 Task: open an excel sheet and write heading  Budget GuruAdd Categories in a column and its values below  'Housing, Transportation, Groceries, Utilities, Entertainment, Dining Out, Health, Miscellaneous, Savings & Total. 'Add Budgeted amount in next column and its values below  $1,500, $300, $400, $200, $150, $250, $100, $200, $500 & $4,600. Add Actual amountin next column and its values below   $1,400, $280, $420, $180, $170, $230, $120, $180, $520 & $4,500. Add Difference in next column and its values below  -$100, -$20, +$20, -$20, +$20, -$20, +$20, -$20, +$20 & -$100Save page DashboardReceiptArchive
Action: Key pressed <Key.shift>Budget<Key.space><Key.shift>Guru<Key.down><Key.down><Key.shift>Categories<Key.down><Key.shift>Housing<Key.down><Key.shift><Key.shift>Transportation<Key.down><Key.shift>Dining<Key.space><Key.shift>Out<Key.down><Key.shift>Health<Key.enter><Key.shift>Miscellaneous<Key.enter><Key.shift>Savings<Key.down><Key.shift>Total<Key.down><Key.right><Key.right><Key.up><Key.up><Key.up><Key.up><Key.up><Key.up><Key.up><Key.up><Key.shift>Budgeted<Key.space><Key.shift>Amount<Key.down>1500<Key.down>300<Key.down>400<Key.down>200<Key.down>150<Key.down>250<Key.down>100
Screenshot: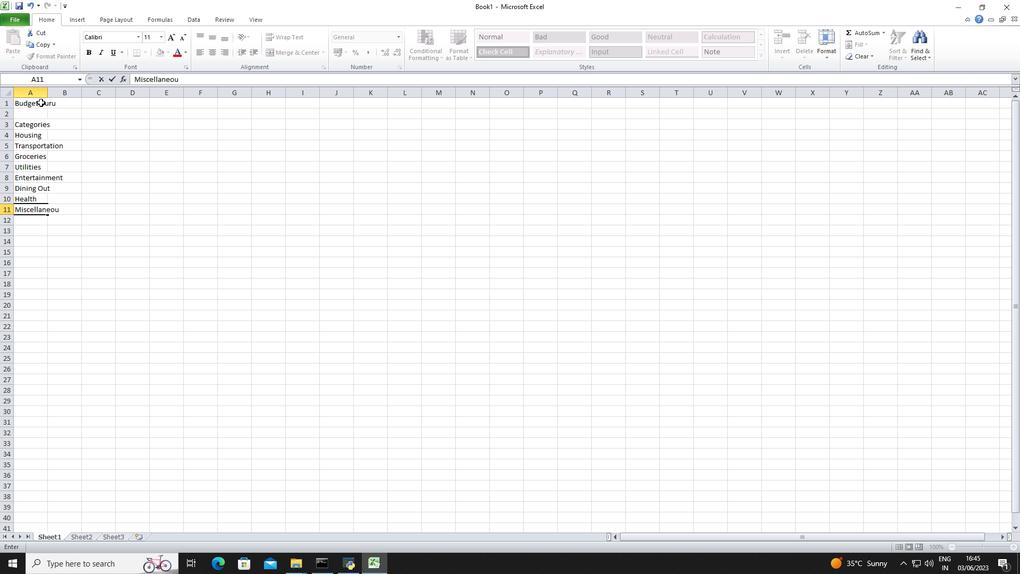 
Action: Mouse moved to (40, 102)
Screenshot: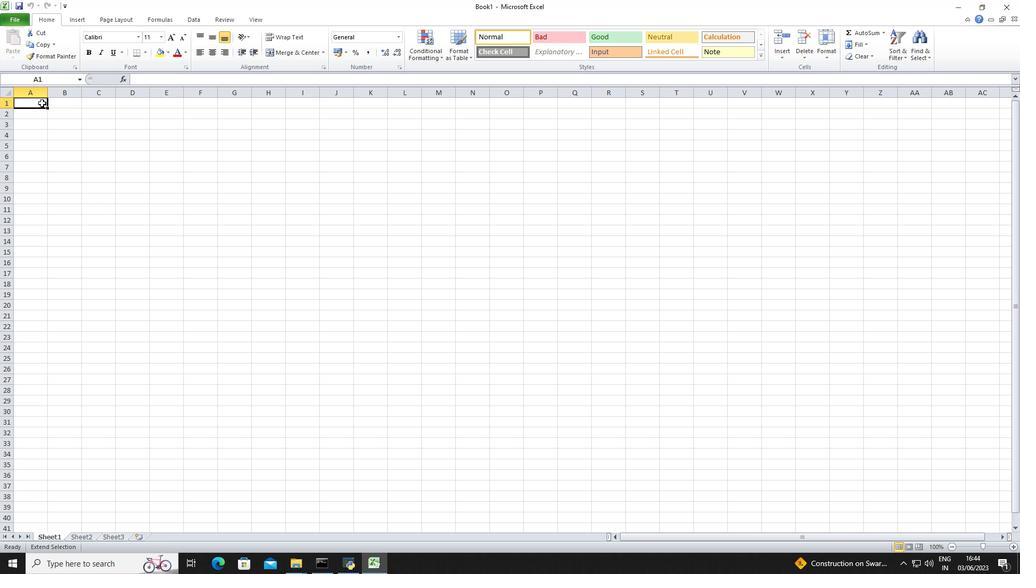 
Action: Mouse pressed left at (40, 102)
Screenshot: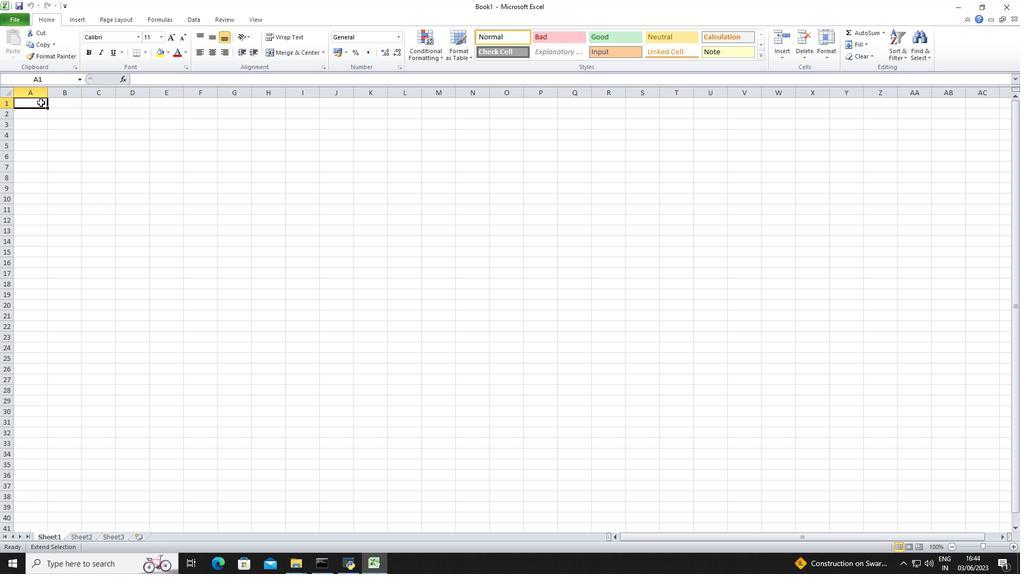 
Action: Key pressed <Key.shift>Budget<Key.space><Key.shift>Guru<Key.down><Key.down><Key.shift>Categories<Key.down><Key.shift>Housing<Key.down><Key.shift><Key.shift>Transportation<Key.down><Key.shift><Key.shift><Key.shift><Key.shift>Groceries<Key.down><Key.shift>Utilities<Key.down><Key.shift><Key.shift><Key.shift><Key.shift><Key.shift><Key.shift><Key.shift><Key.shift><Key.shift><Key.shift><Key.shift><Key.shift><Key.shift><Key.shift><Key.shift><Key.shift><Key.shift><Key.shift><Key.shift><Key.shift><Key.shift><Key.shift><Key.shift><Key.shift><Key.shift><Key.shift><Key.shift><Key.shift><Key.shift><Key.shift><Key.shift><Key.shift><Key.shift><Key.shift><Key.shift><Key.shift><Key.shift><Key.shift><Key.shift><Key.shift><Key.shift><Key.shift><Key.shift><Key.shift><Key.shift><Key.shift><Key.shift><Key.shift><Key.shift><Key.shift><Key.shift><Key.shift><Key.shift><Key.shift><Key.shift><Key.shift><Key.shift><Key.shift><Key.shift><Key.shift><Key.shift><Key.shift><Key.shift><Key.shift><Key.shift><Key.shift><Key.shift><Key.shift><Key.shift><Key.shift><Key.shift><Key.shift><Key.shift><Key.shift><Key.shift><Key.shift><Key.shift><Key.shift><Key.shift><Key.shift><Key.shift><Key.shift><Key.shift><Key.shift><Key.shift><Key.shift><Key.shift><Key.shift><Key.shift><Key.shift><Key.shift><Key.shift><Key.shift><Key.shift>Entertainment<Key.down><Key.shift>Dining<Key.space><Key.shift>Out<Key.down><Key.shift>Health<Key.down><Key.shift>Miscellaneous<Key.down><Key.shift>Savings<Key.down><Key.shift>Total<Key.down><Key.right><Key.right><Key.up><Key.up><Key.up><Key.up><Key.up><Key.up><Key.up><Key.up><Key.up><Key.up><Key.up><Key.shift>Budgeted<Key.space><Key.shift>Amount<Key.down>1500<Key.down>300<Key.down>400<Key.down>200<Key.down>150<Key.down>250<Key.down>100<Key.down>200<Key.down>500<Key.down>4600<Key.down><Key.right><Key.right><Key.right><Key.up><Key.up><Key.up><Key.up><Key.up><Key.up><Key.up><Key.up><Key.up><Key.up><Key.up><Key.shift>Amount<Key.down>1400<Key.down>280<Key.down>420<Key.down>180<Key.down>170<Key.down>230<Key.down>120<Key.down>180<Key.down>520<Key.down>4500<Key.down>
Screenshot: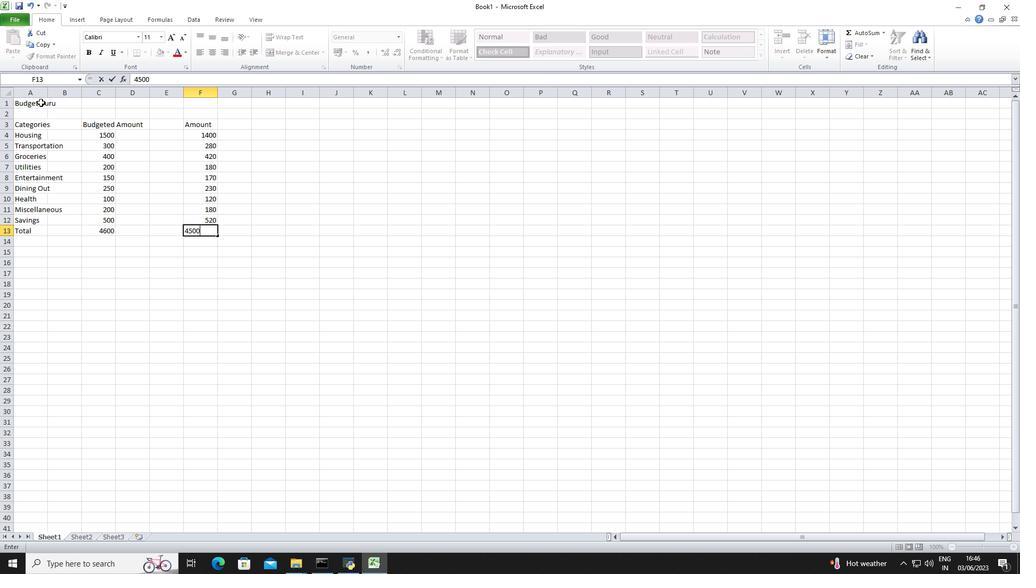 
Action: Mouse moved to (97, 167)
Screenshot: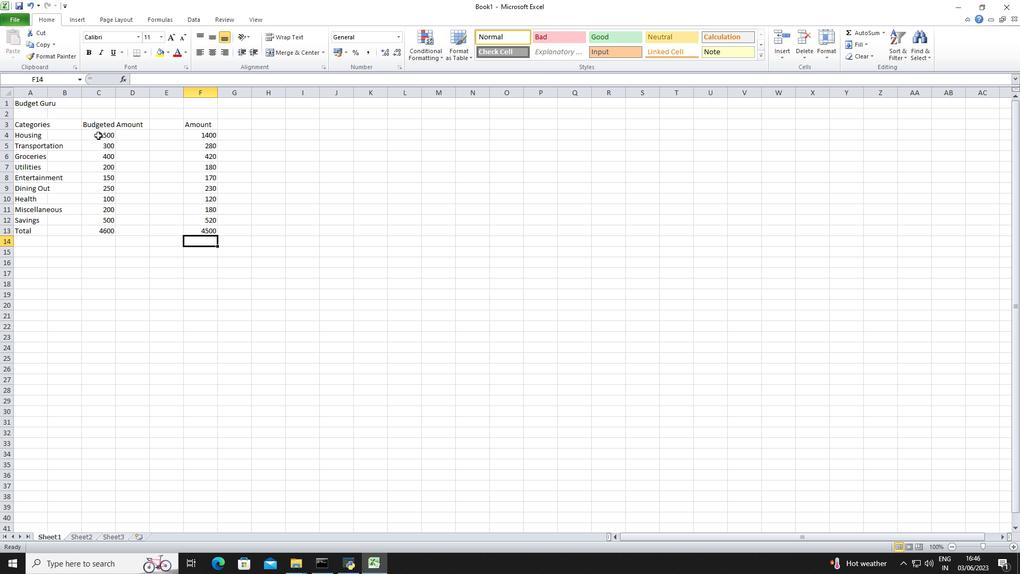 
Action: Mouse pressed left at (98, 135)
Screenshot: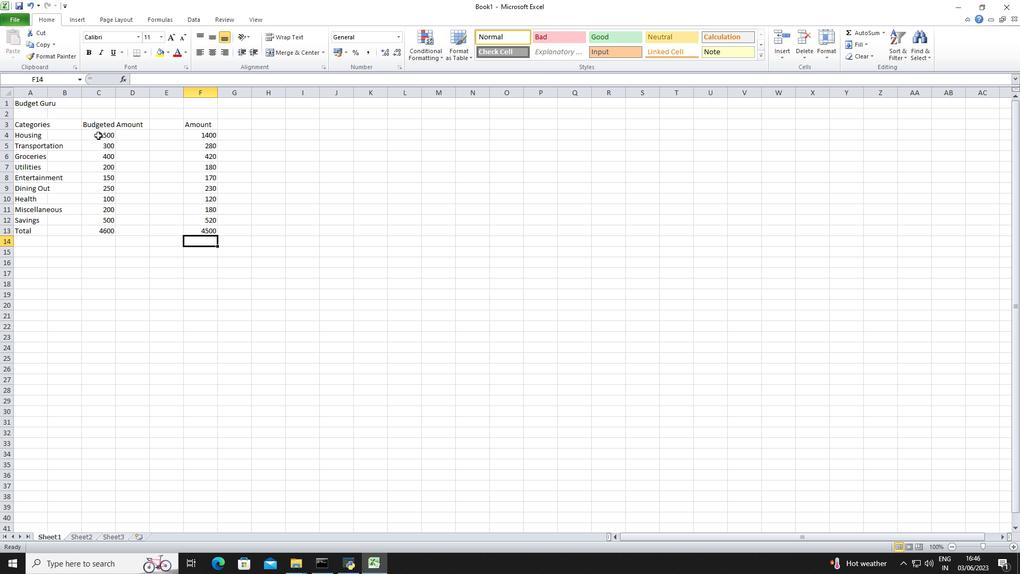 
Action: Mouse moved to (399, 33)
Screenshot: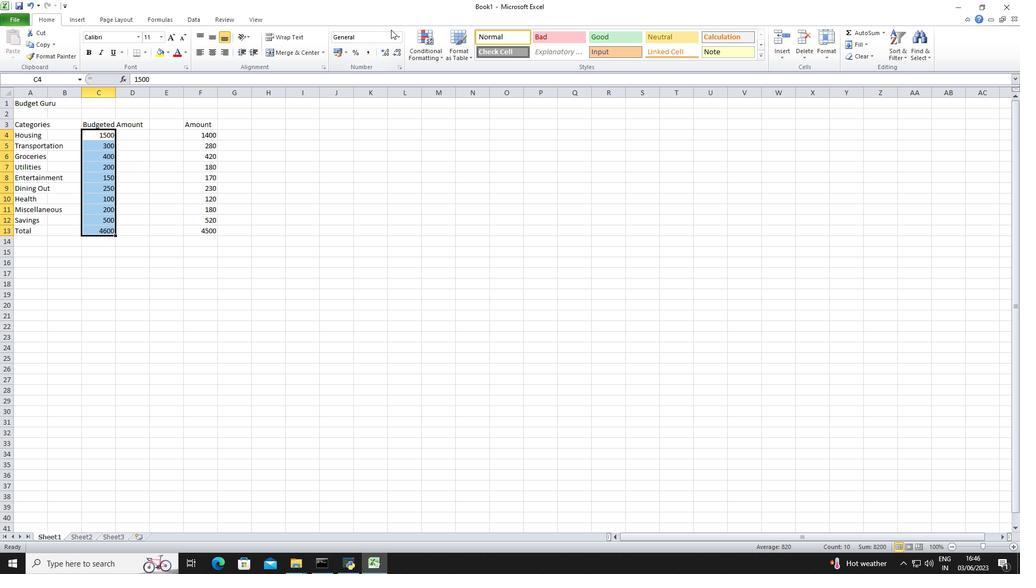 
Action: Mouse pressed left at (399, 33)
Screenshot: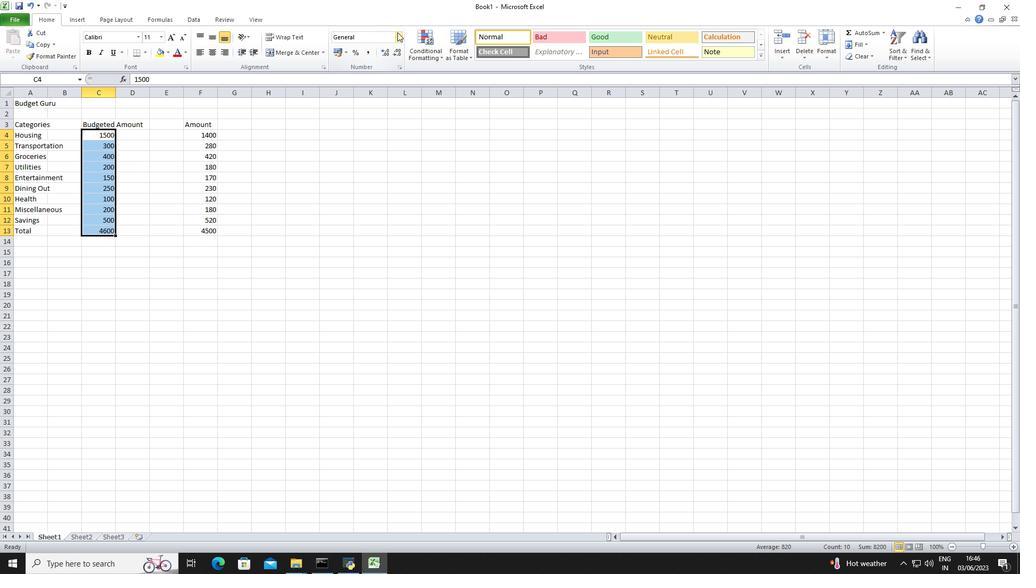 
Action: Mouse moved to (391, 312)
Screenshot: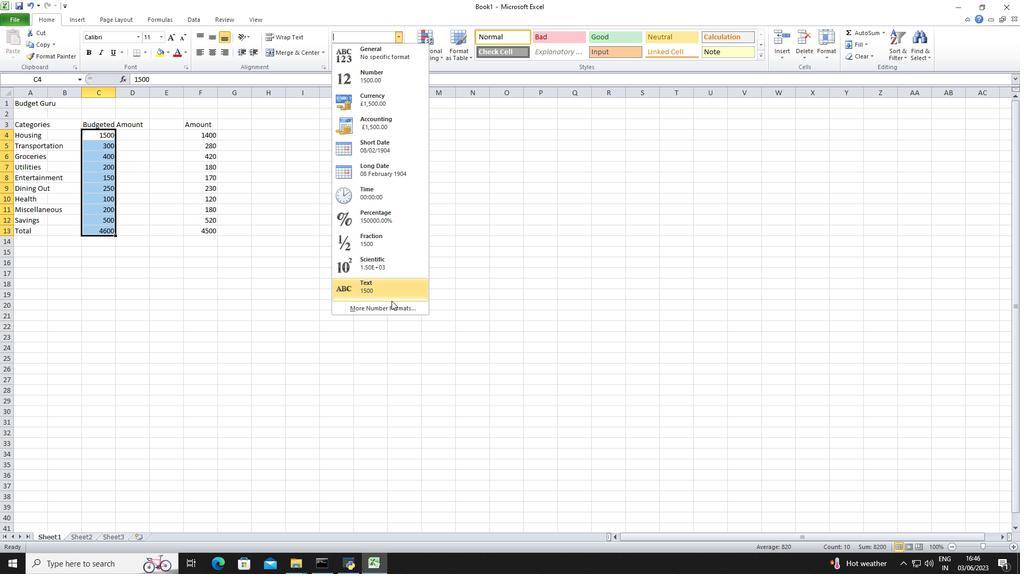 
Action: Mouse pressed left at (391, 312)
Screenshot: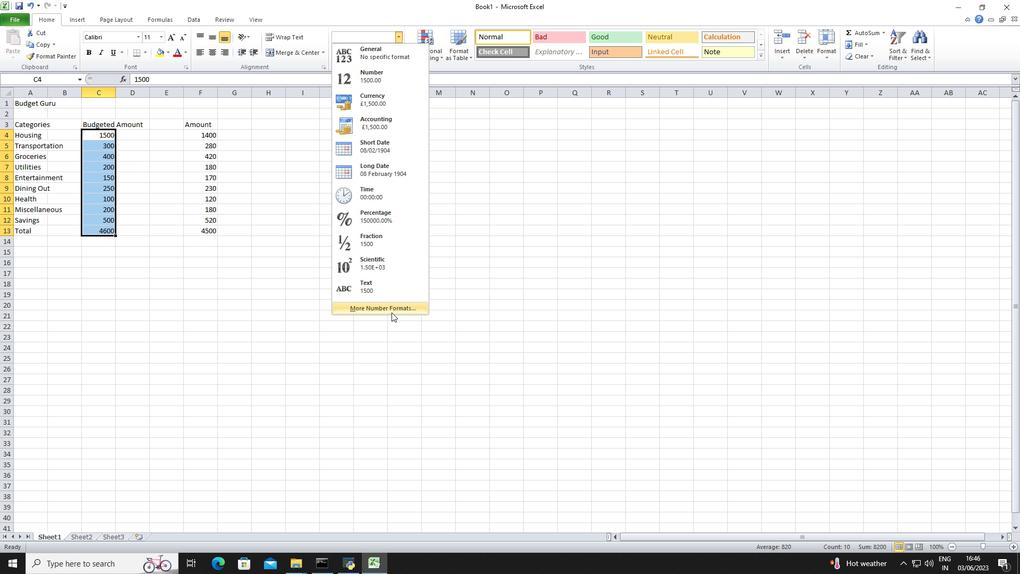 
Action: Mouse moved to (161, 199)
Screenshot: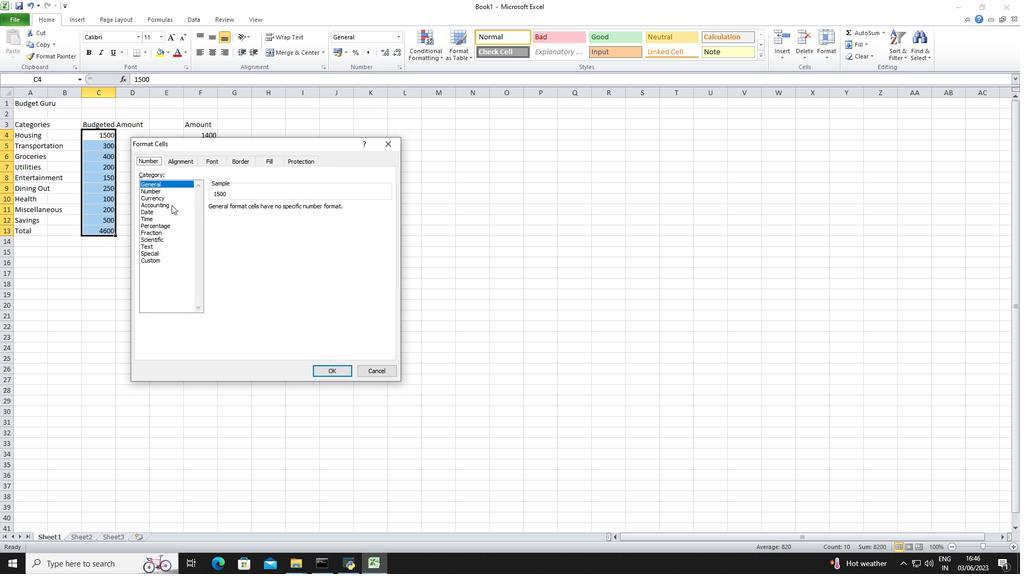 
Action: Mouse pressed left at (161, 199)
Screenshot: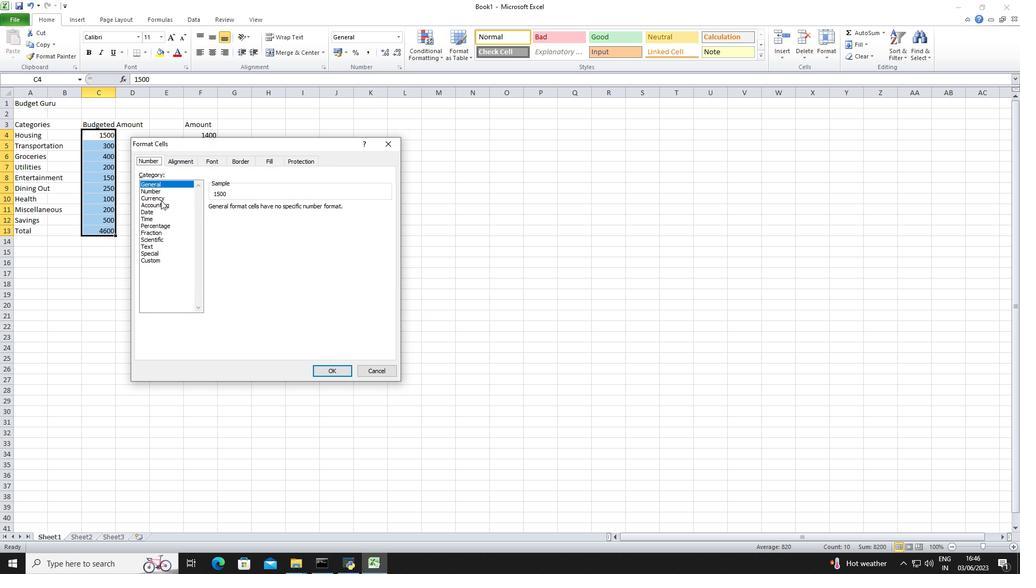 
Action: Mouse moved to (279, 207)
Screenshot: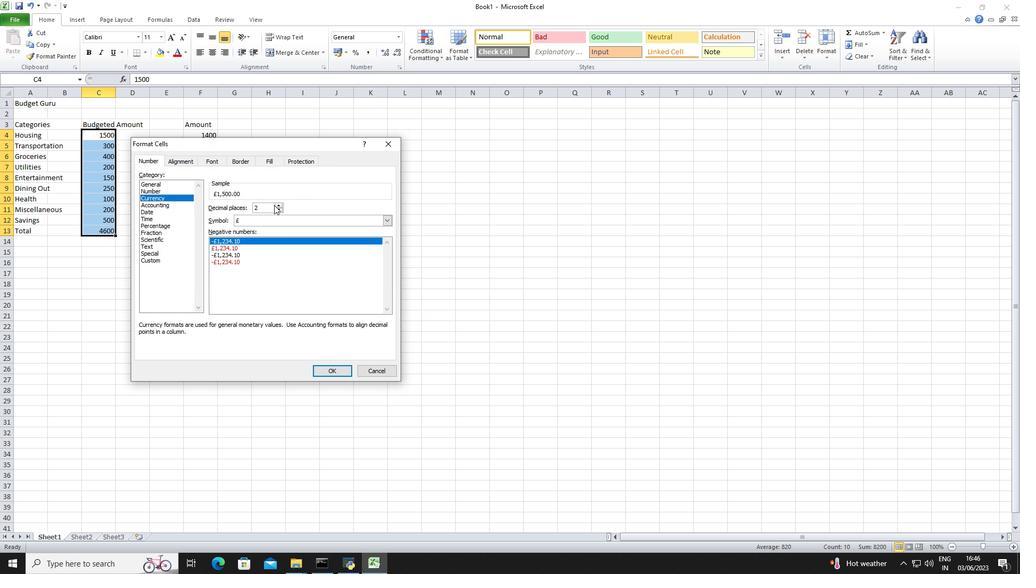 
Action: Mouse pressed left at (279, 207)
Screenshot: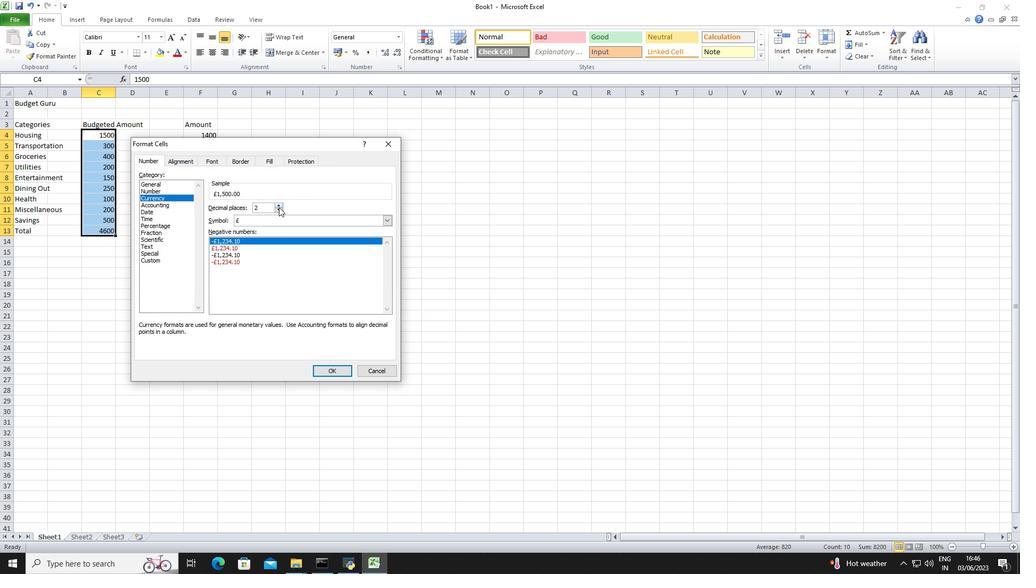 
Action: Mouse moved to (279, 208)
Screenshot: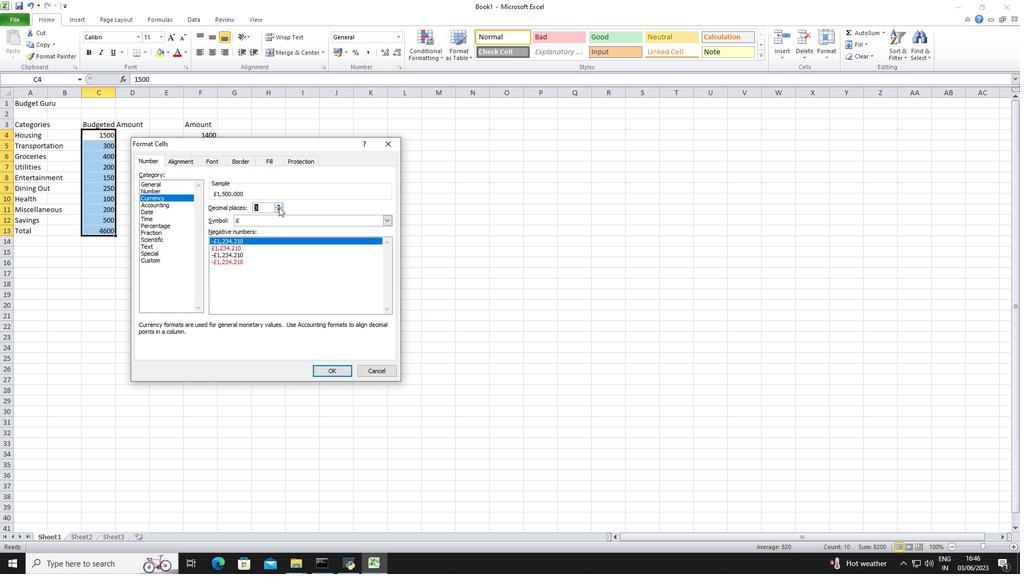 
Action: Mouse pressed left at (279, 208)
Screenshot: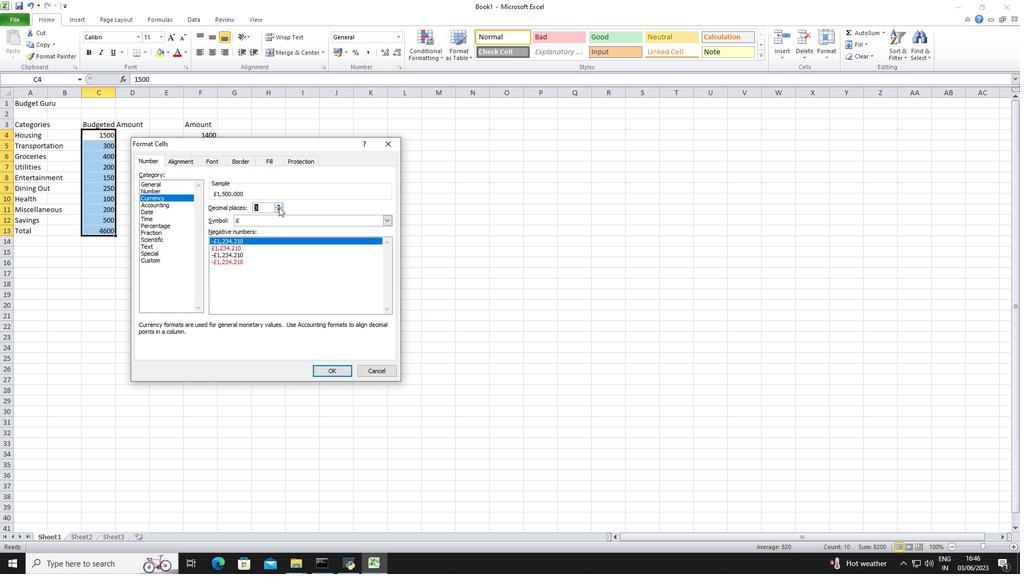 
Action: Mouse pressed left at (279, 208)
Screenshot: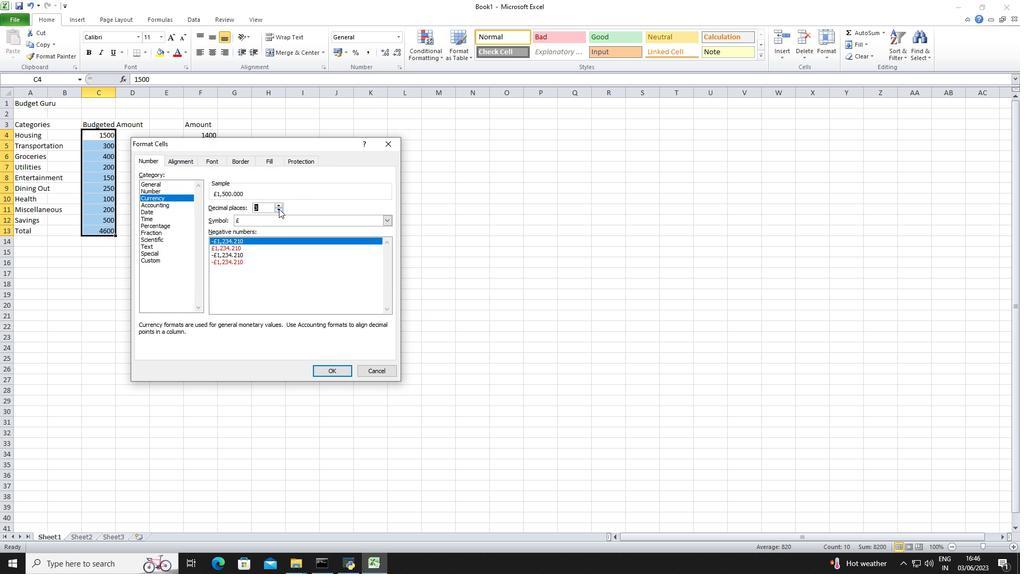 
Action: Mouse pressed left at (279, 208)
Screenshot: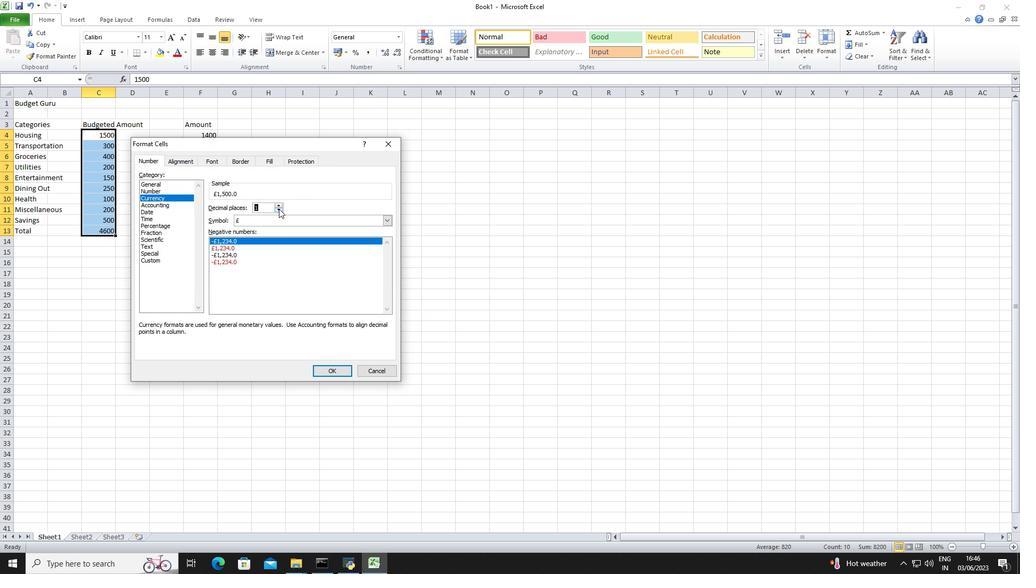 
Action: Mouse moved to (279, 220)
Screenshot: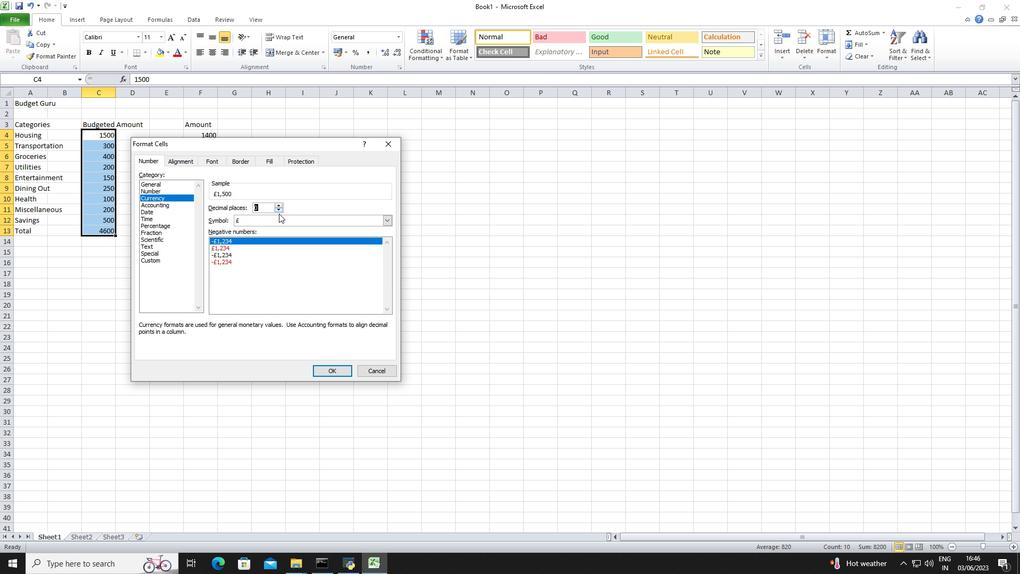 
Action: Mouse pressed left at (279, 220)
Screenshot: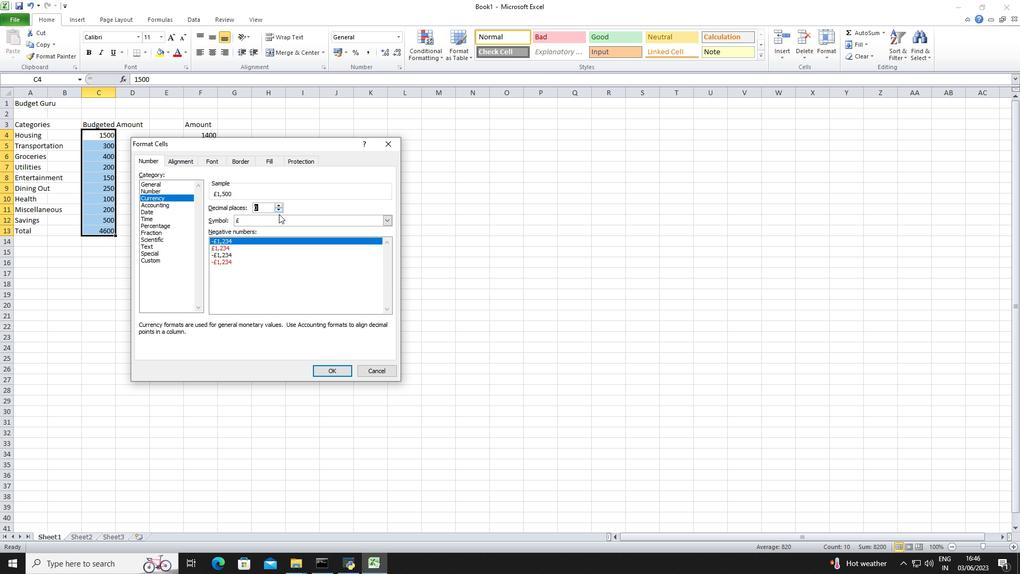 
Action: Mouse moved to (282, 264)
Screenshot: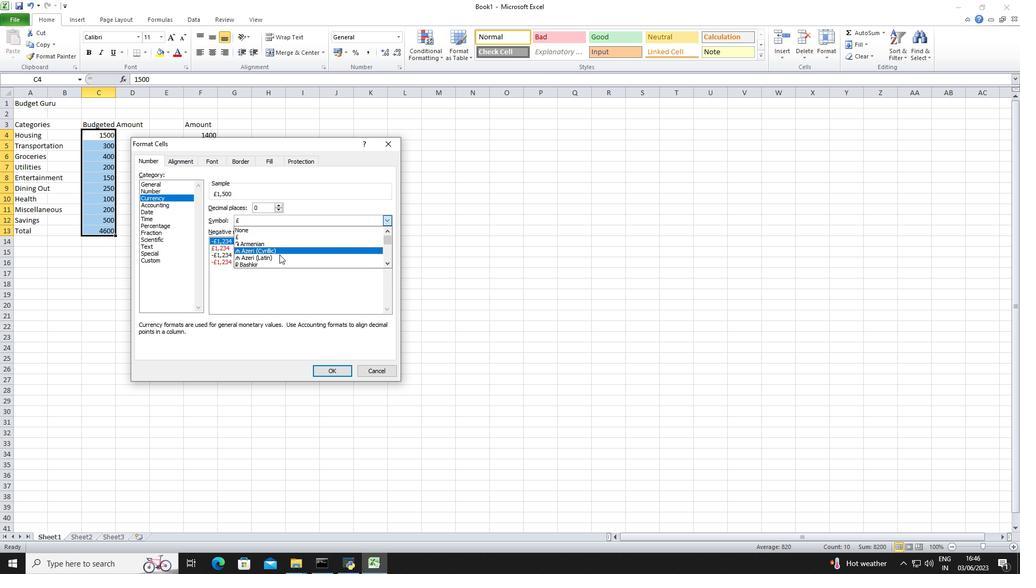 
Action: Mouse scrolled (282, 263) with delta (0, 0)
Screenshot: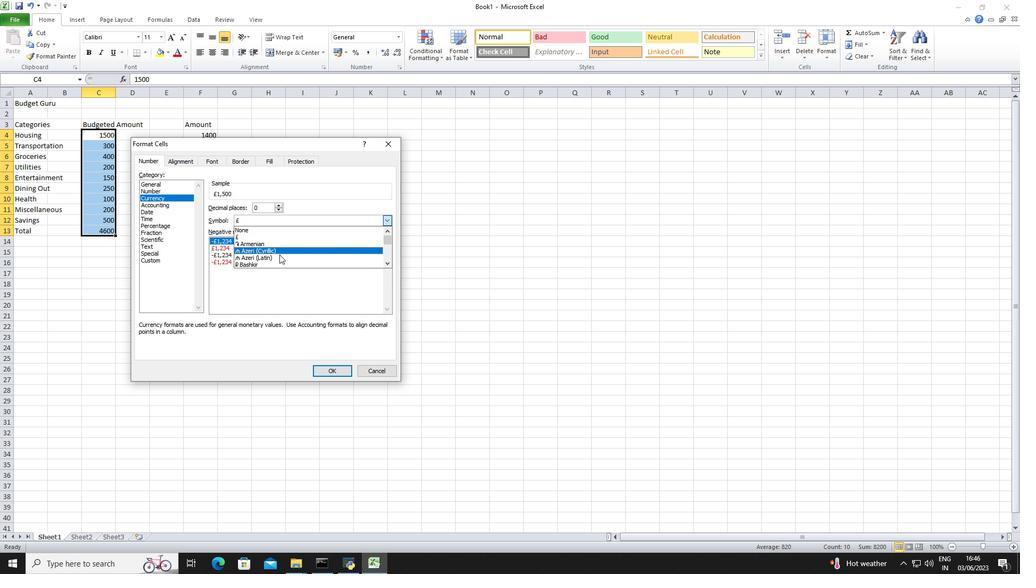
Action: Mouse scrolled (282, 263) with delta (0, 0)
Screenshot: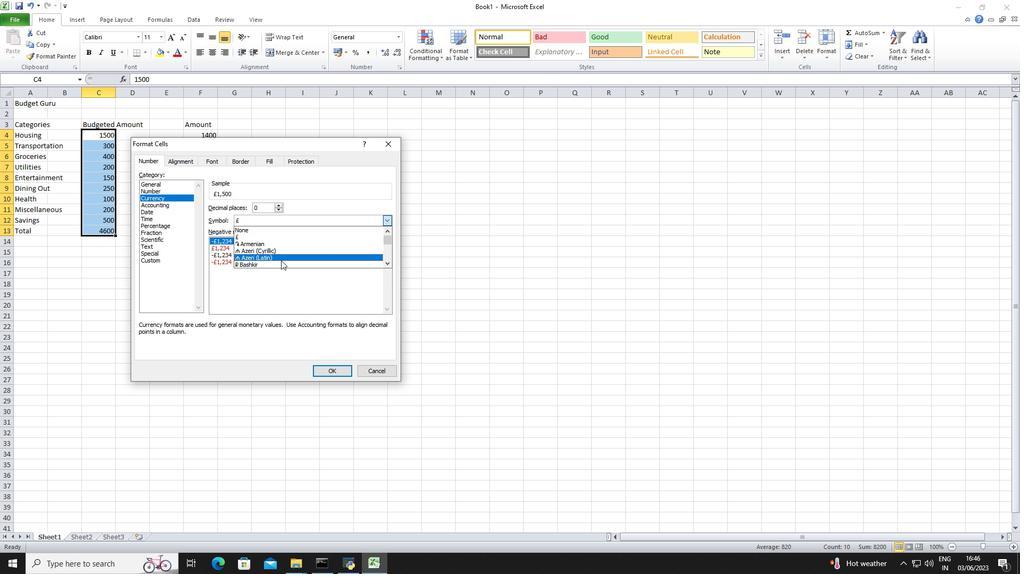 
Action: Mouse scrolled (282, 263) with delta (0, 0)
Screenshot: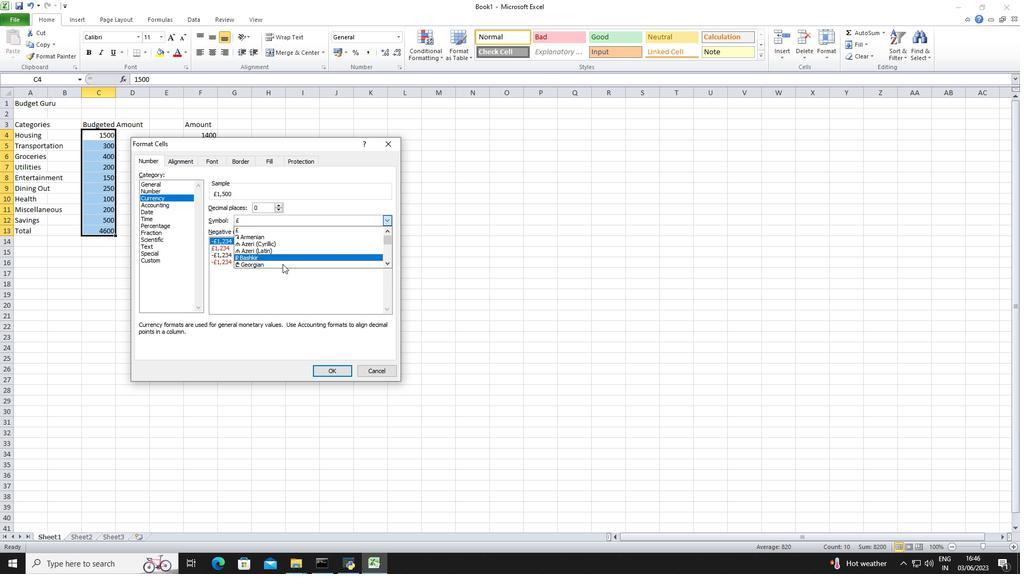 
Action: Mouse scrolled (282, 263) with delta (0, 0)
Screenshot: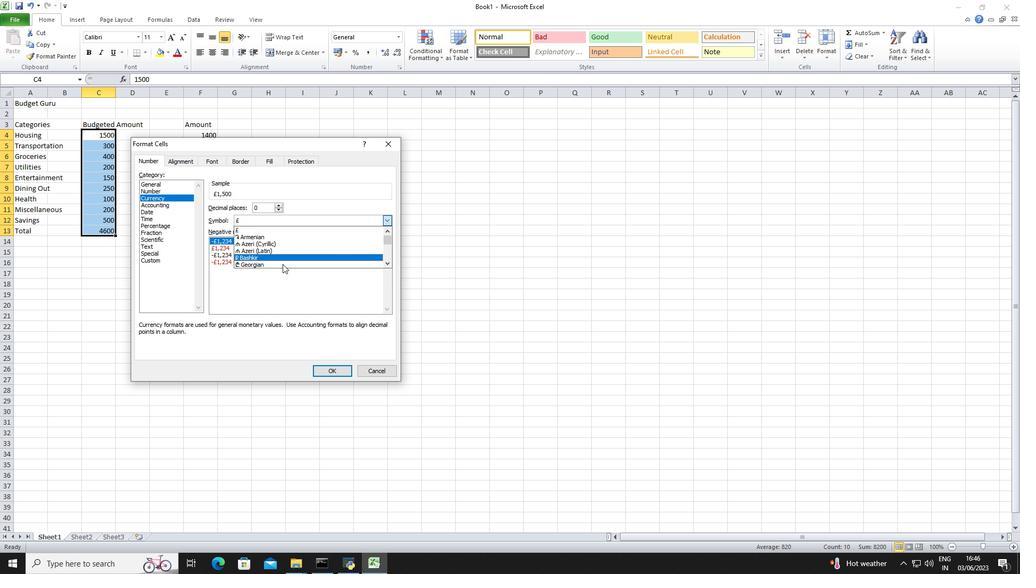 
Action: Mouse scrolled (282, 263) with delta (0, 0)
Screenshot: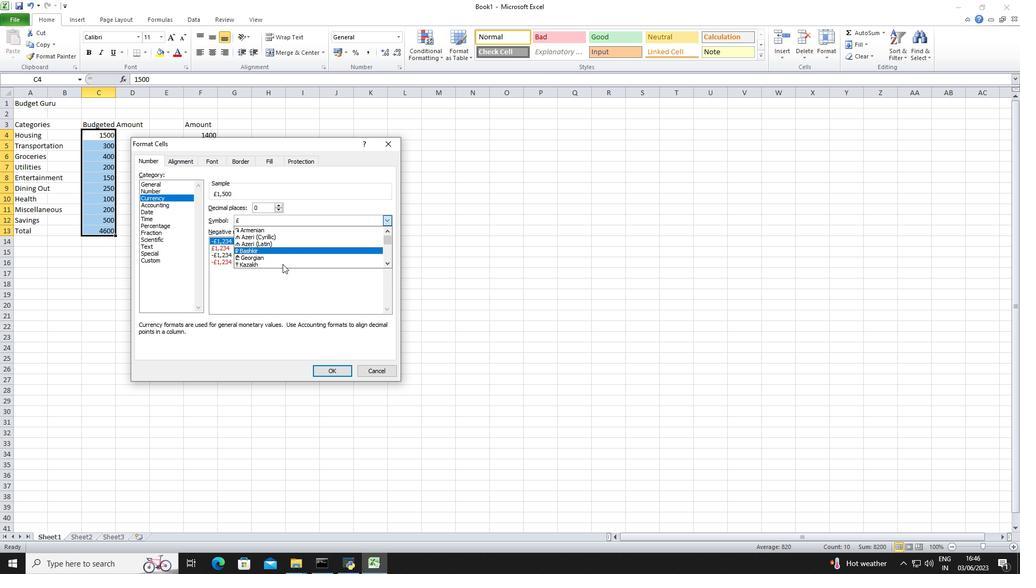 
Action: Mouse scrolled (282, 263) with delta (0, 0)
Screenshot: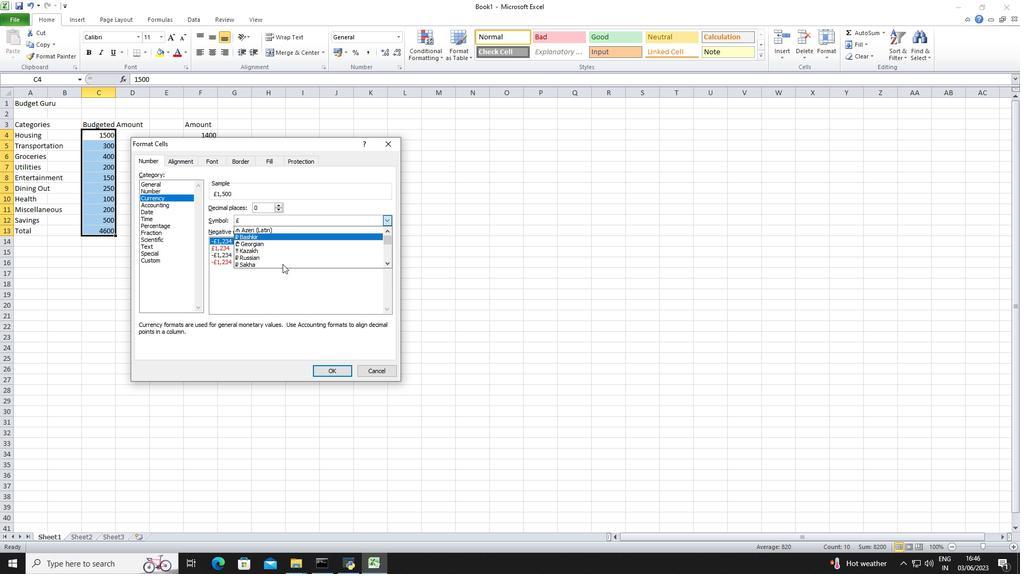 
Action: Mouse scrolled (282, 263) with delta (0, 0)
Screenshot: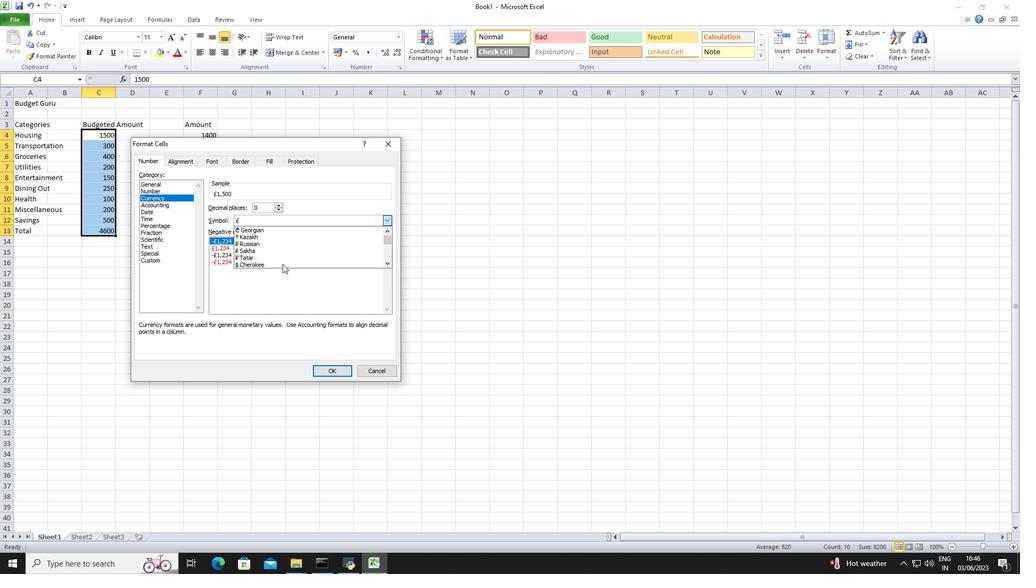 
Action: Mouse scrolled (282, 263) with delta (0, 0)
Screenshot: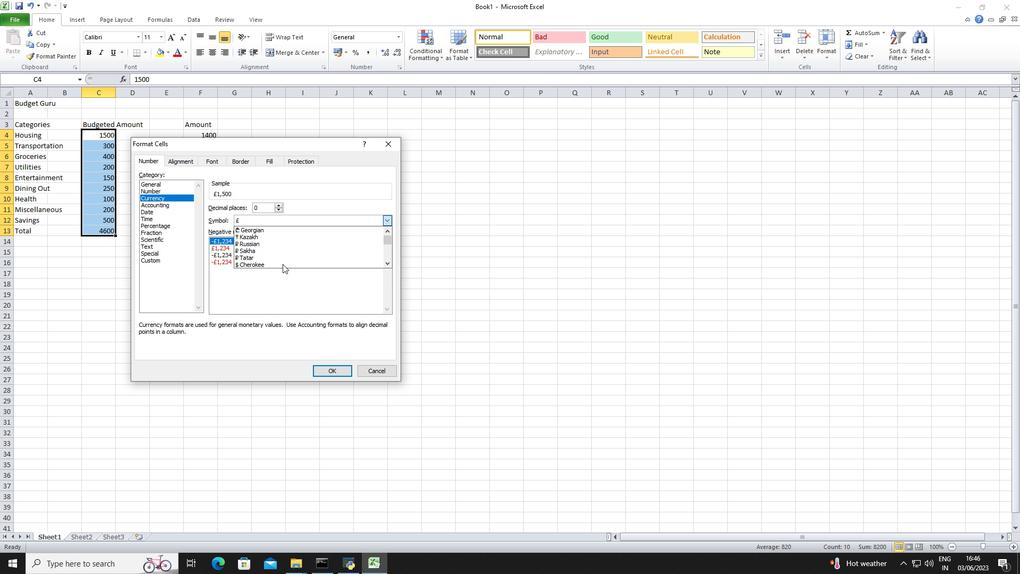 
Action: Mouse moved to (282, 264)
Screenshot: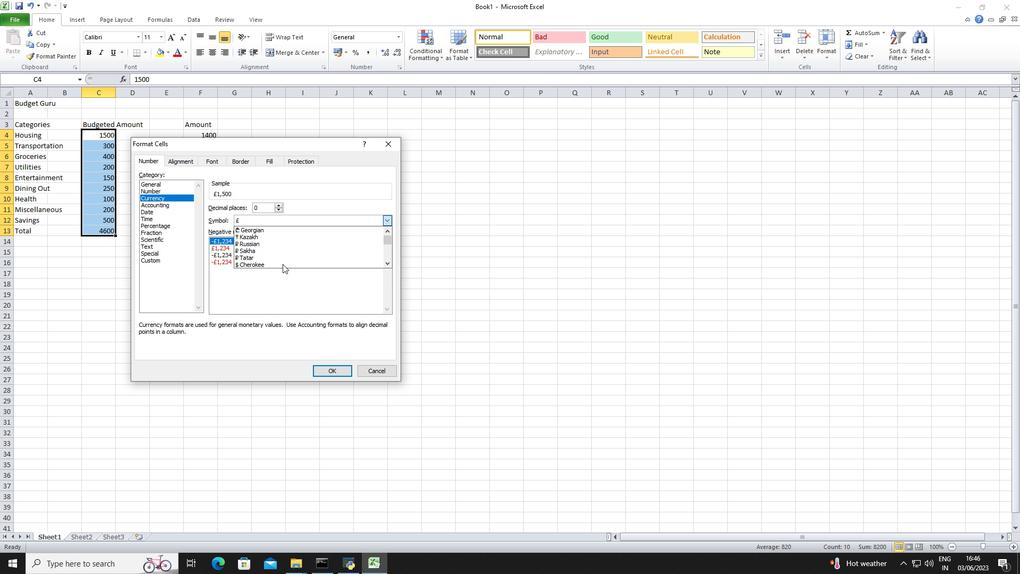 
Action: Mouse scrolled (282, 263) with delta (0, 0)
Screenshot: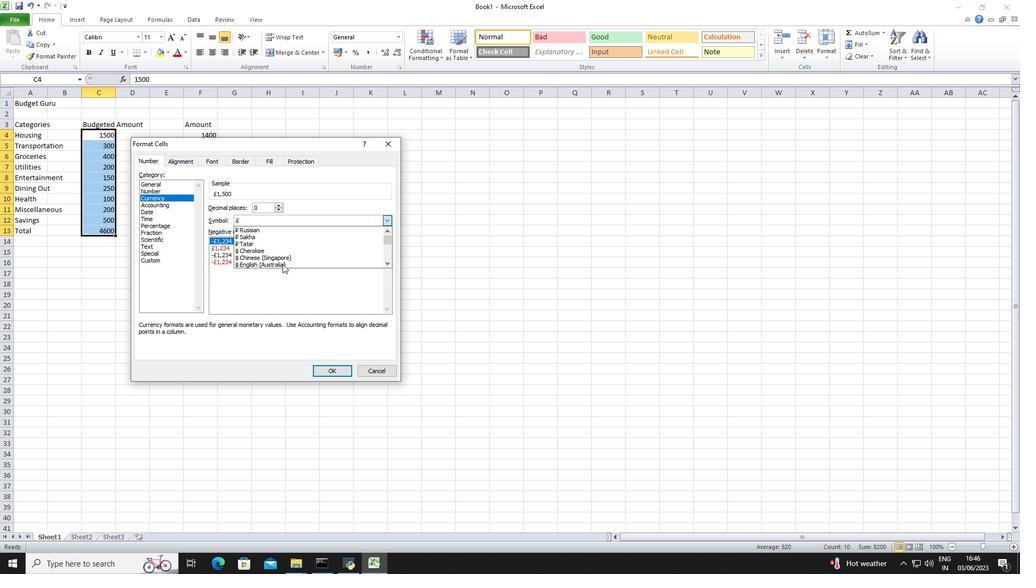 
Action: Mouse moved to (283, 255)
Screenshot: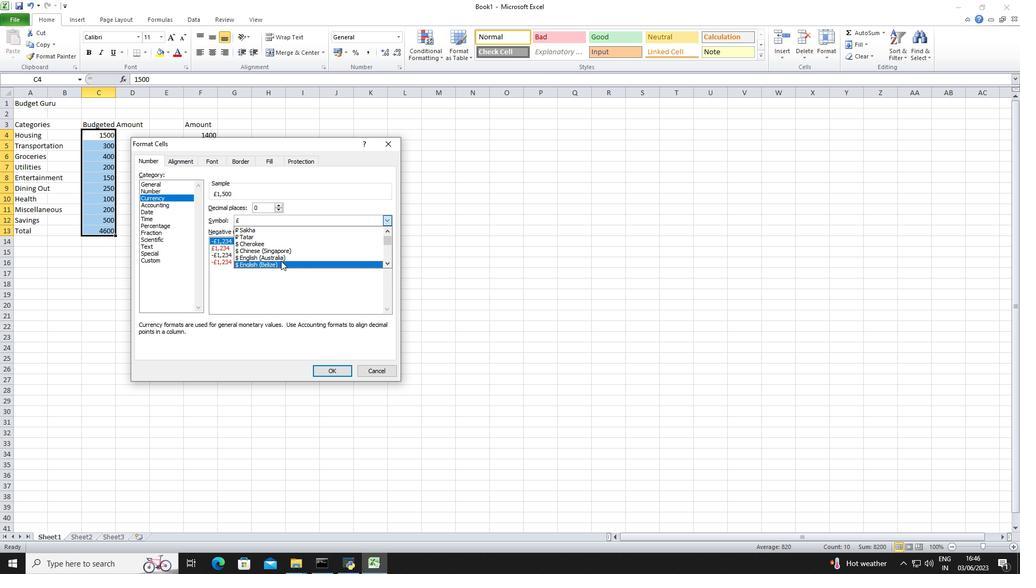 
Action: Mouse pressed left at (283, 255)
Screenshot: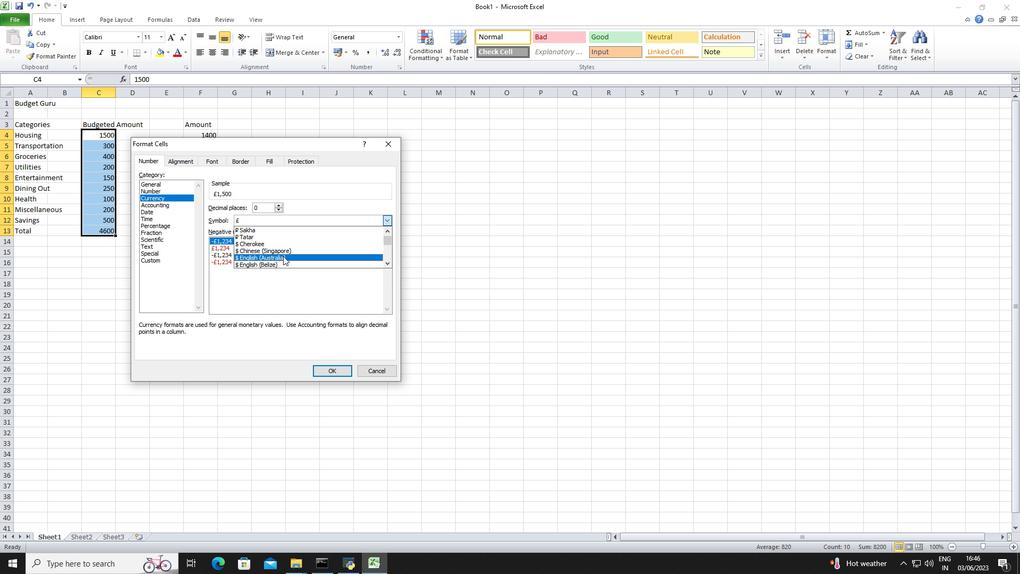 
Action: Mouse moved to (325, 368)
Screenshot: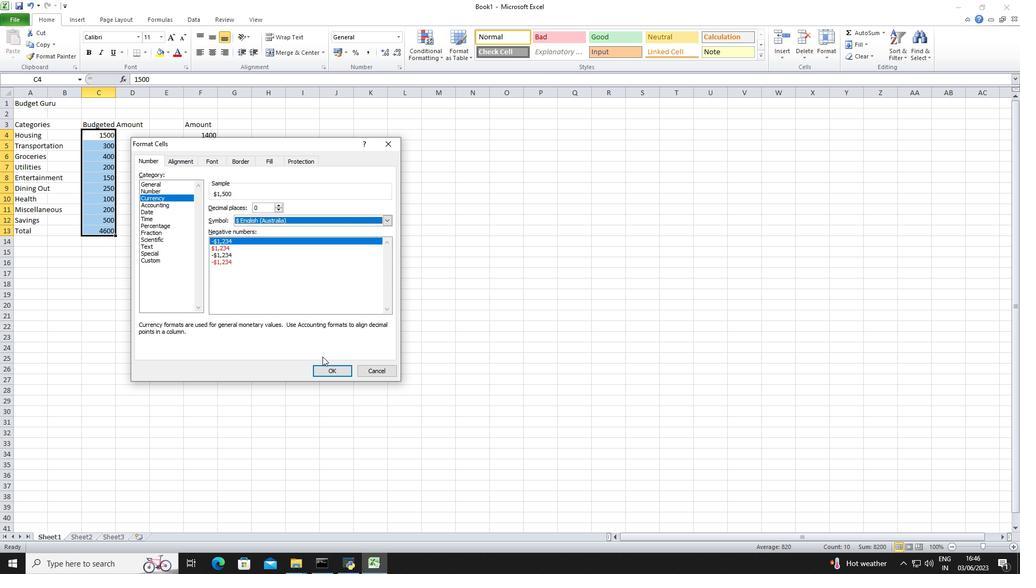 
Action: Mouse pressed left at (325, 368)
Screenshot: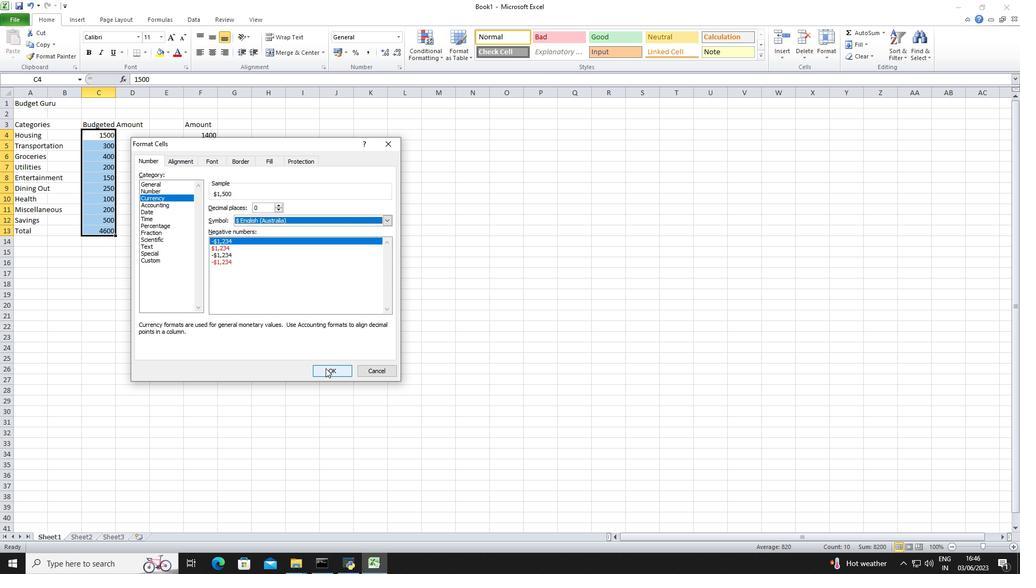 
Action: Mouse moved to (202, 135)
Screenshot: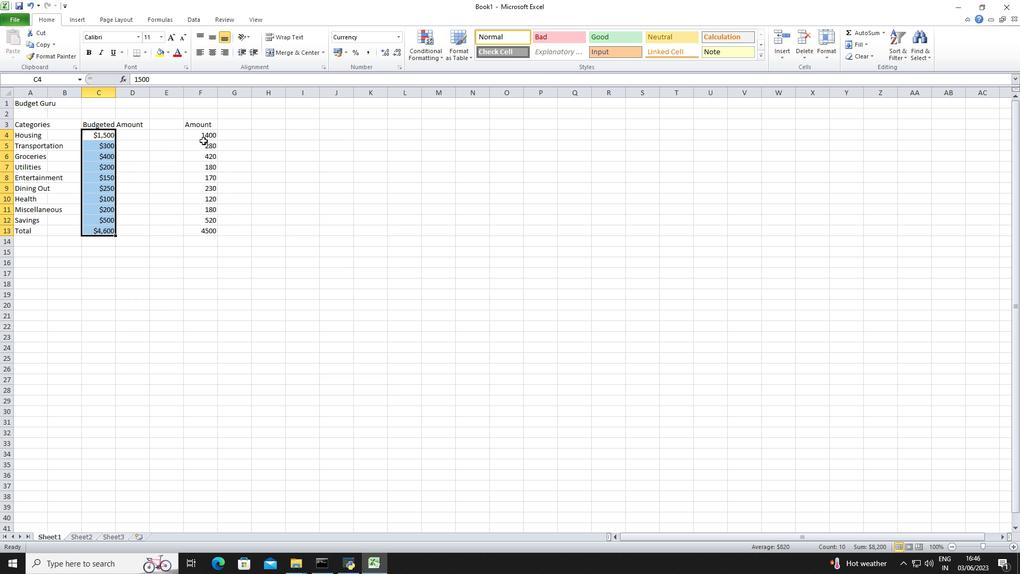 
Action: Mouse pressed left at (202, 135)
Screenshot: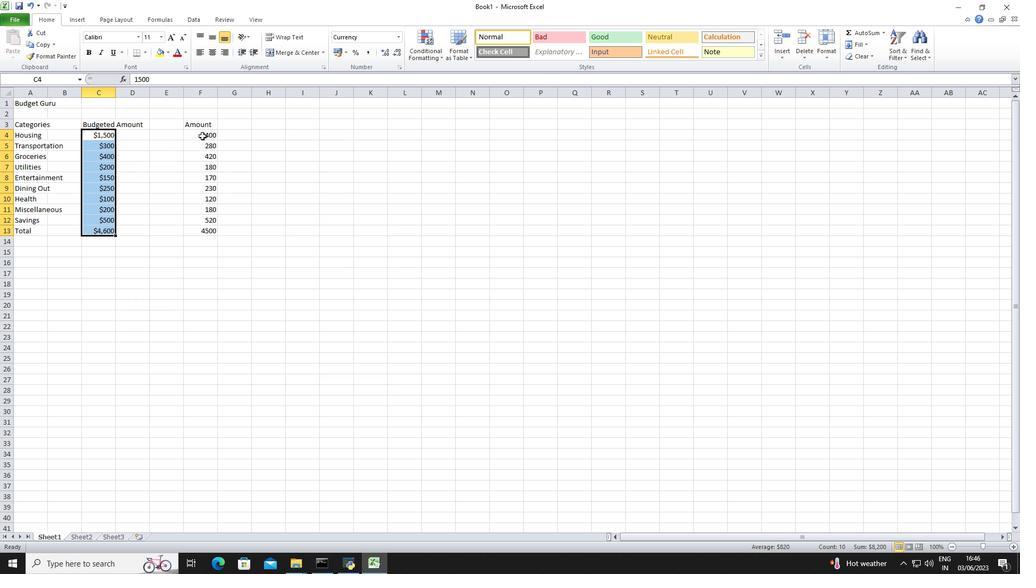 
Action: Mouse moved to (396, 37)
Screenshot: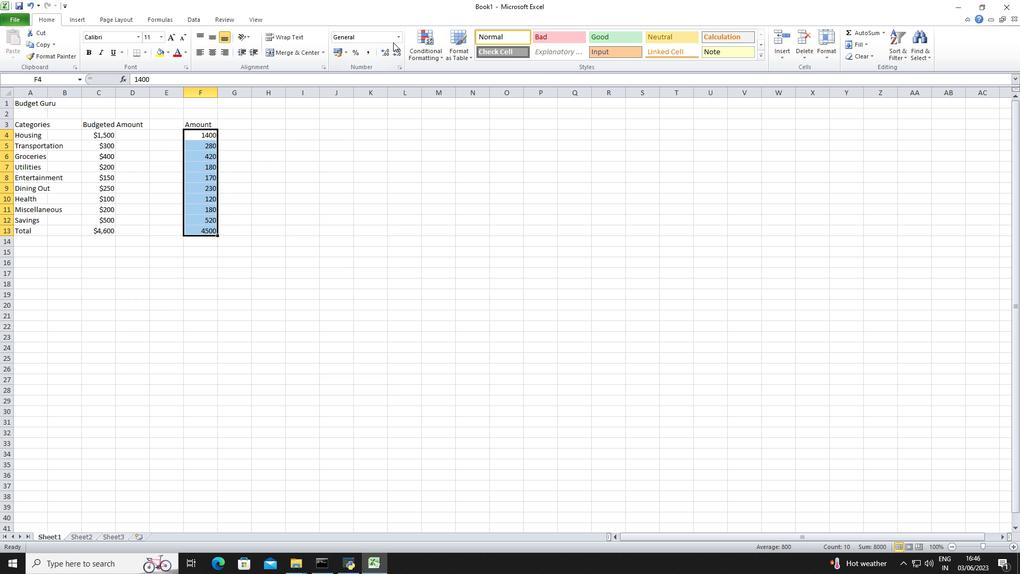 
Action: Mouse pressed left at (396, 37)
Screenshot: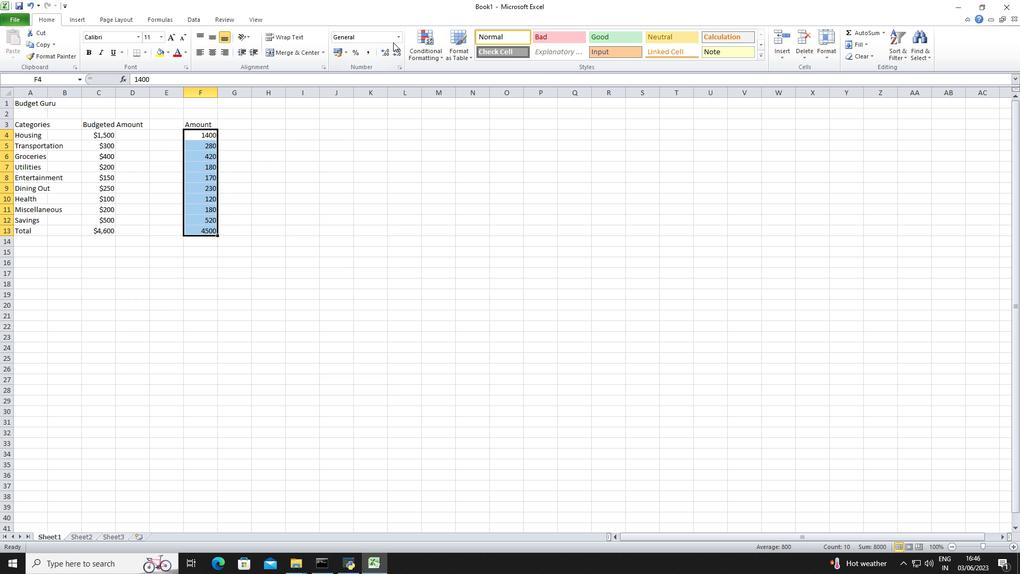 
Action: Mouse moved to (375, 317)
Screenshot: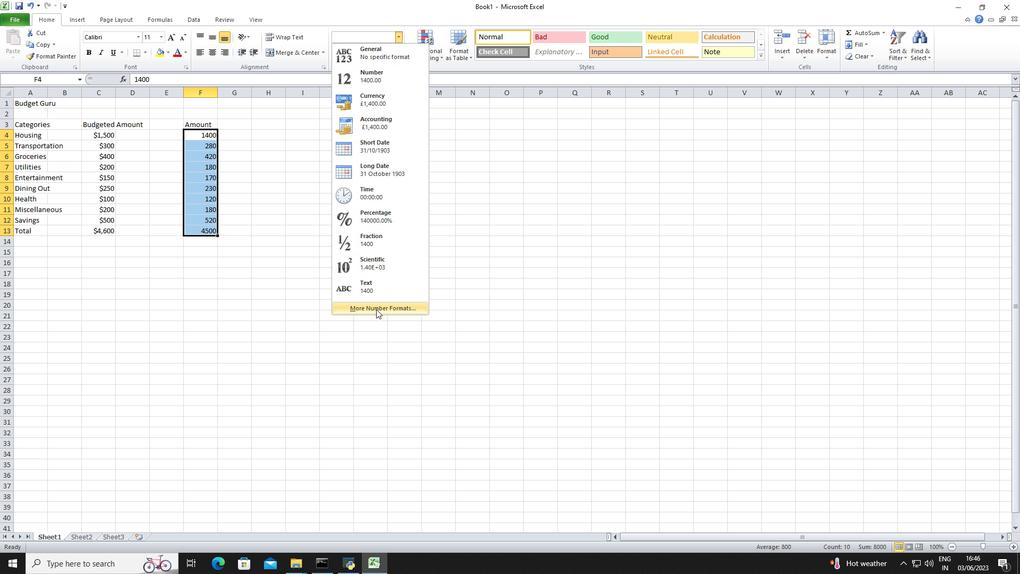 
Action: Mouse pressed left at (375, 317)
Screenshot: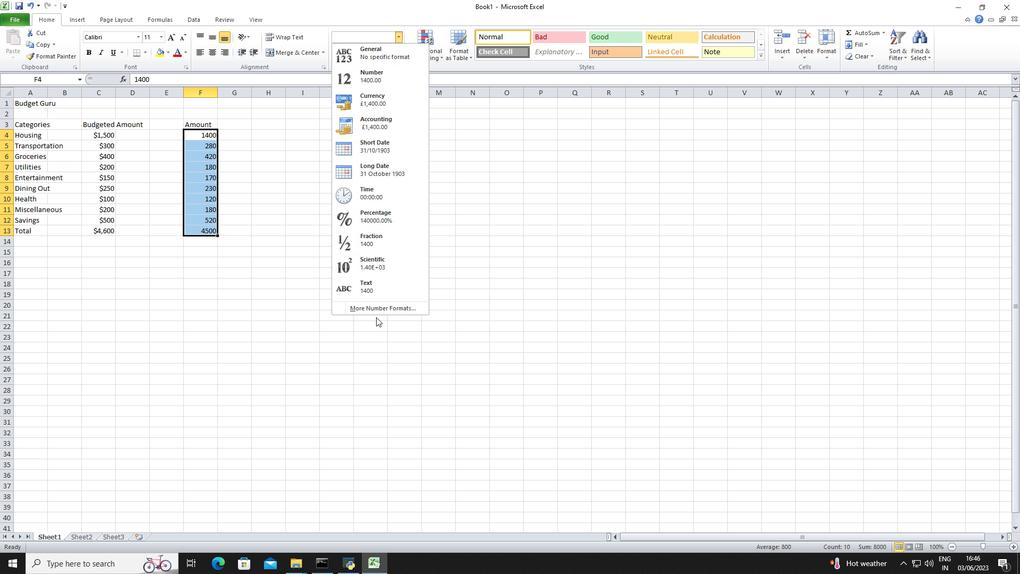 
Action: Mouse moved to (396, 39)
Screenshot: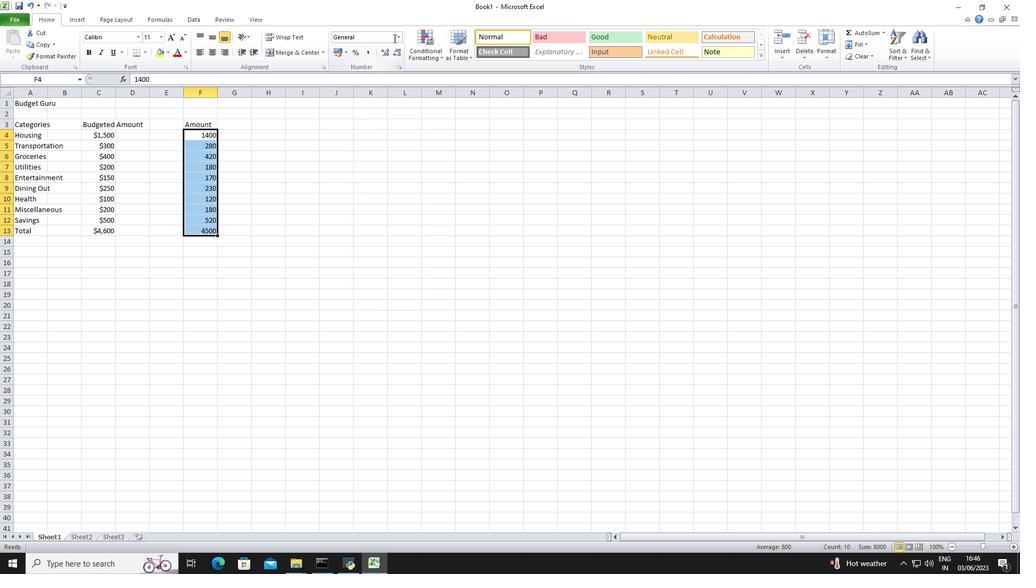 
Action: Mouse pressed left at (396, 39)
Screenshot: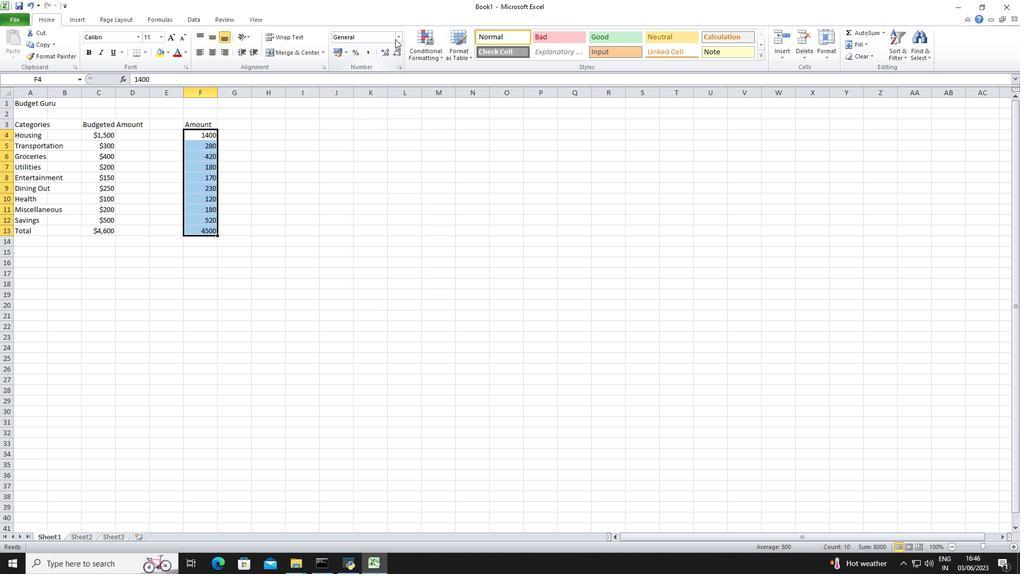 
Action: Mouse moved to (392, 311)
Screenshot: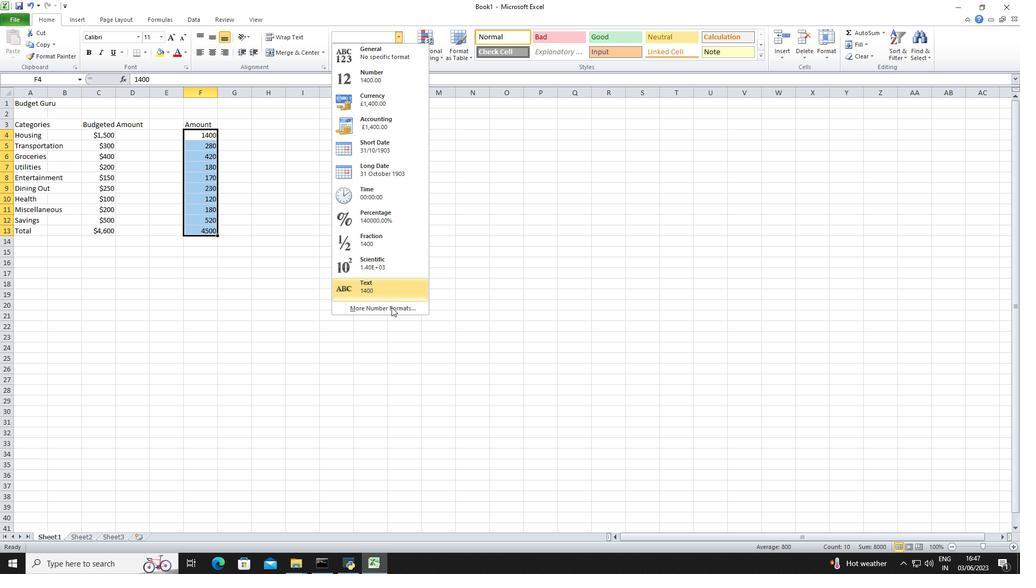 
Action: Mouse pressed left at (392, 311)
Screenshot: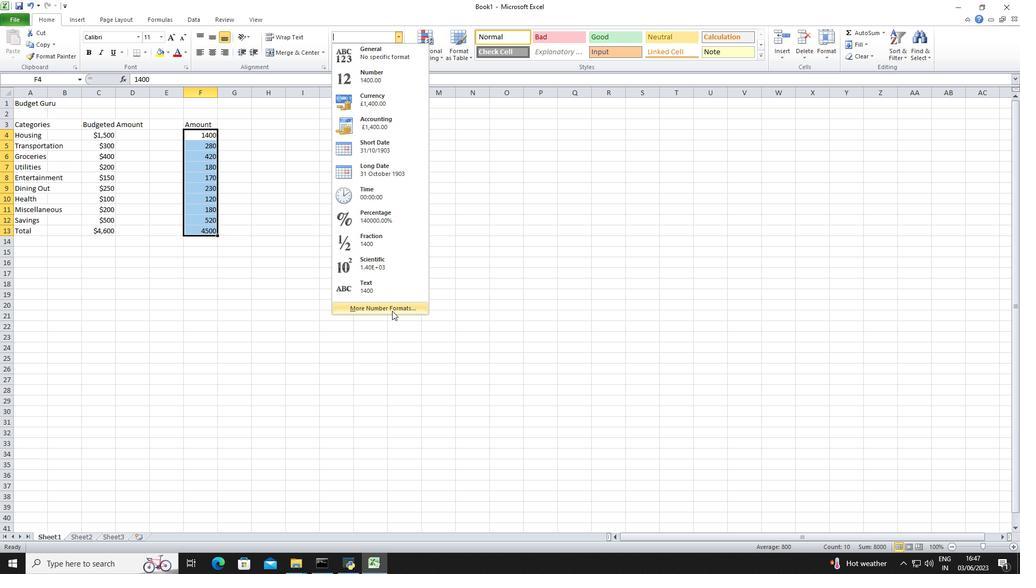 
Action: Mouse moved to (151, 197)
Screenshot: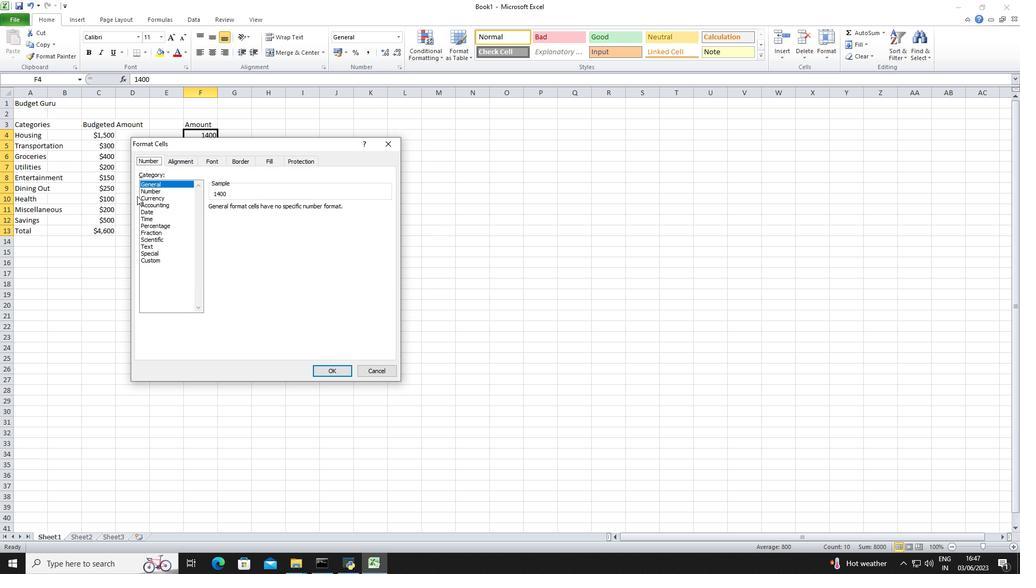
Action: Mouse pressed left at (151, 197)
Screenshot: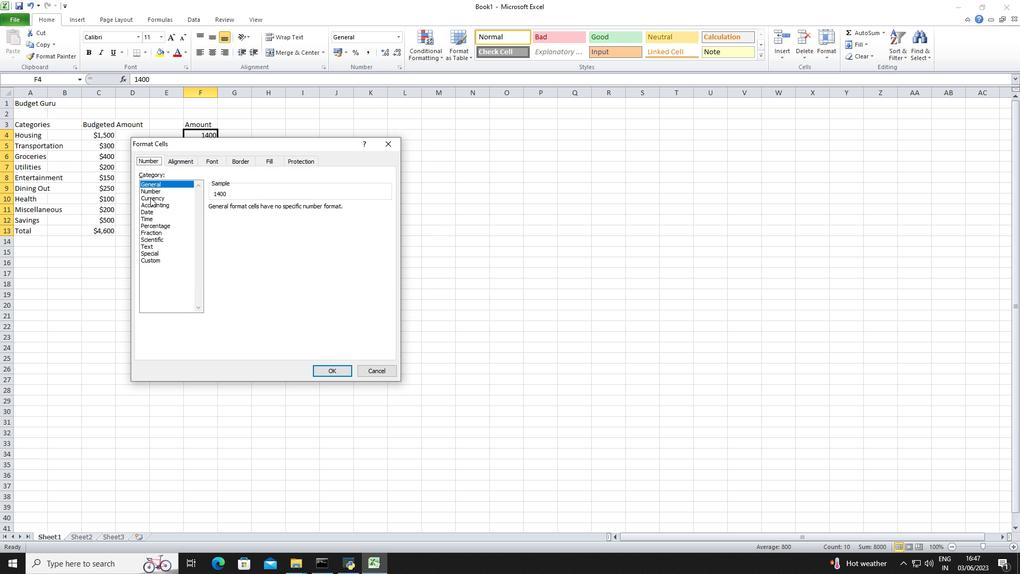
Action: Mouse moved to (277, 210)
Screenshot: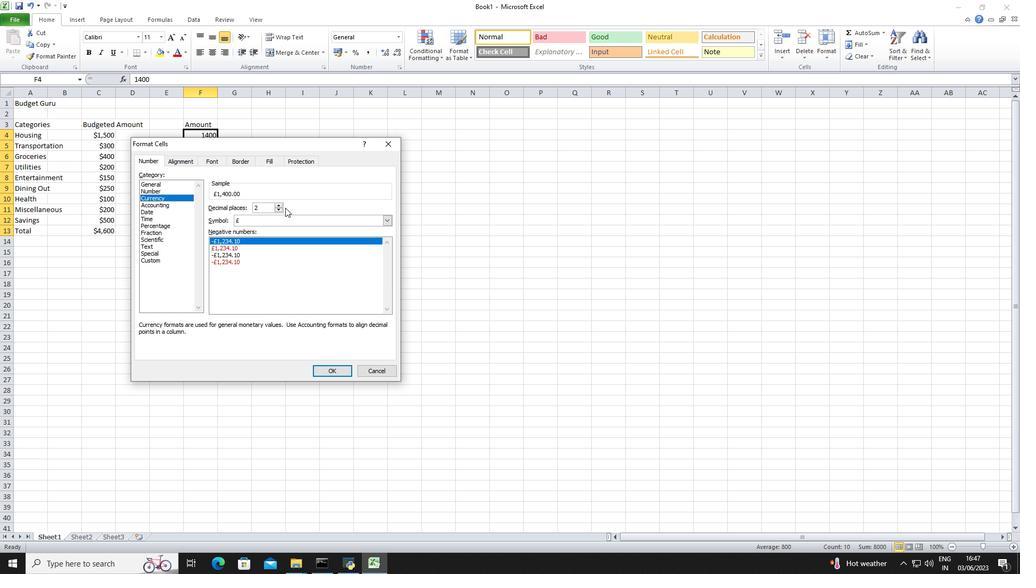 
Action: Mouse pressed left at (277, 210)
Screenshot: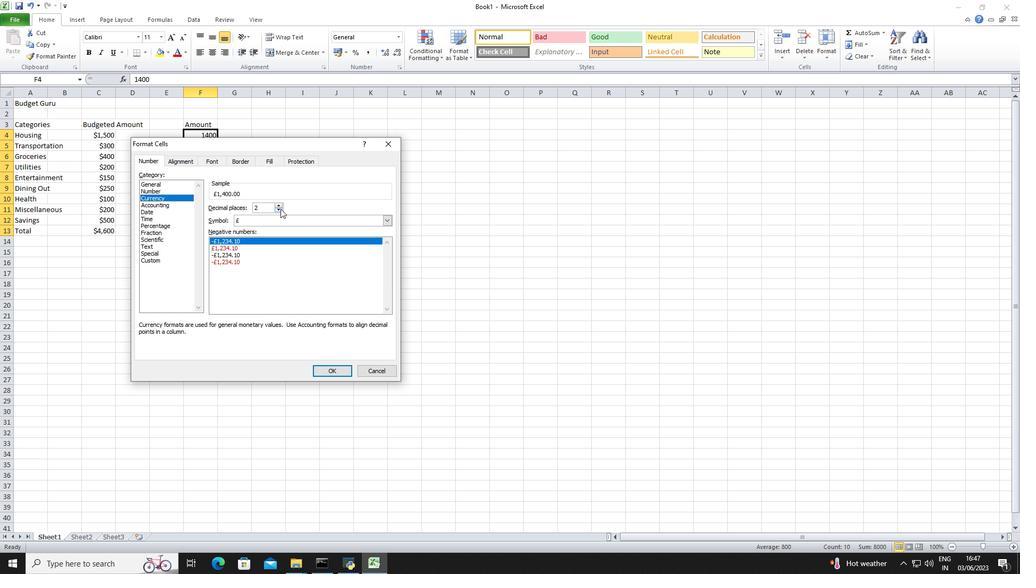 
Action: Mouse pressed left at (277, 210)
Screenshot: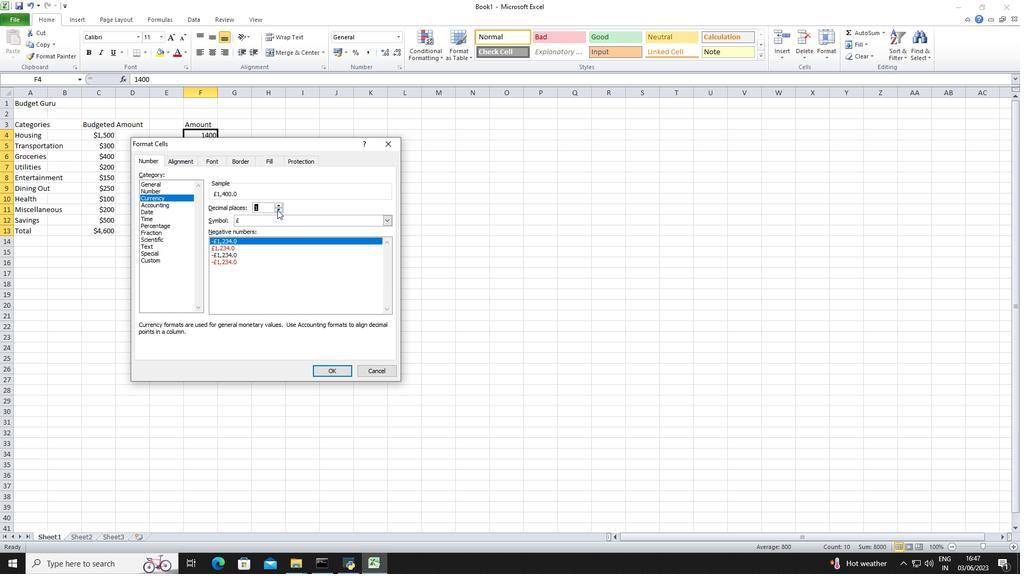 
Action: Mouse moved to (278, 221)
Screenshot: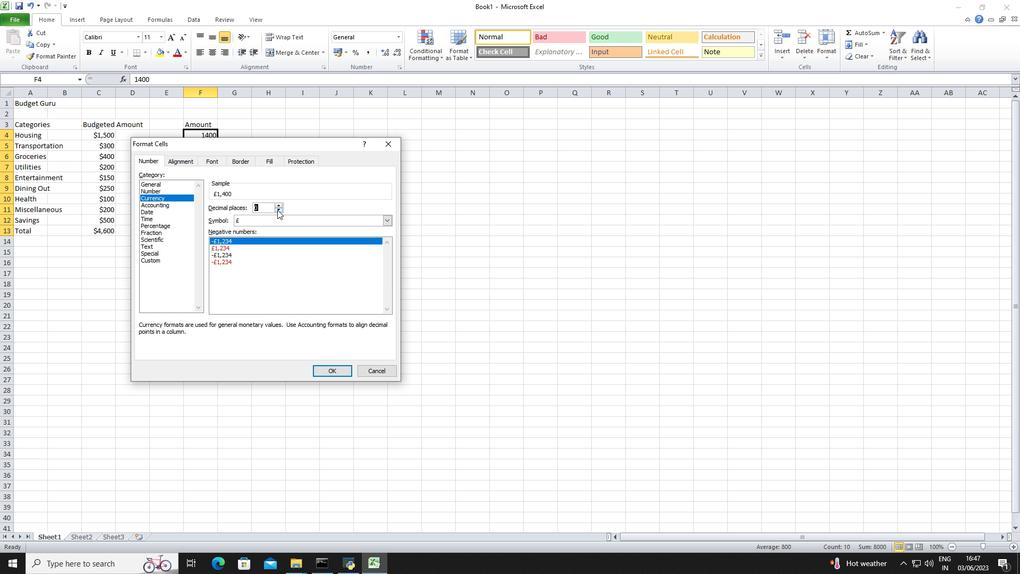 
Action: Mouse pressed left at (278, 221)
Screenshot: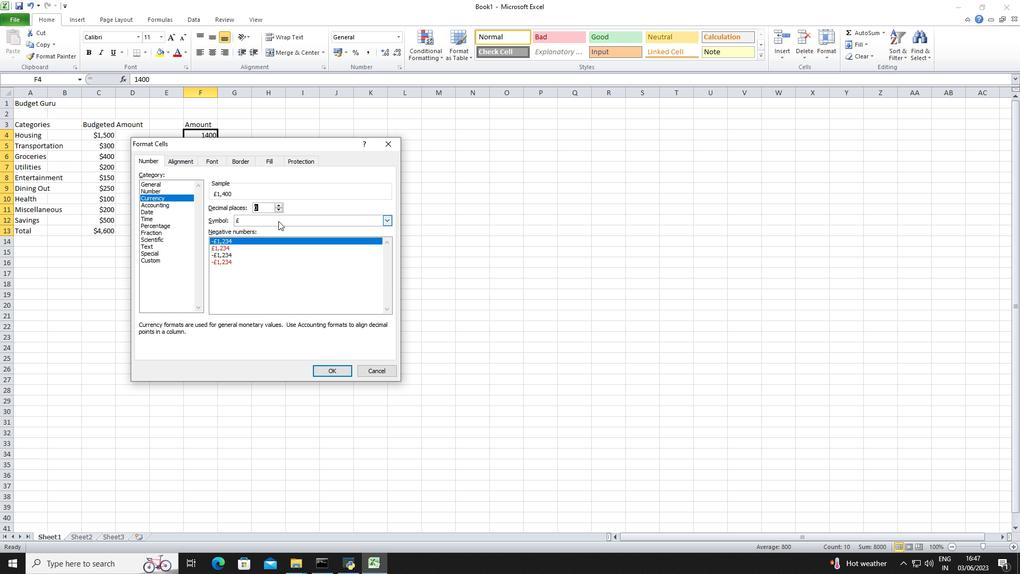 
Action: Mouse moved to (287, 256)
Screenshot: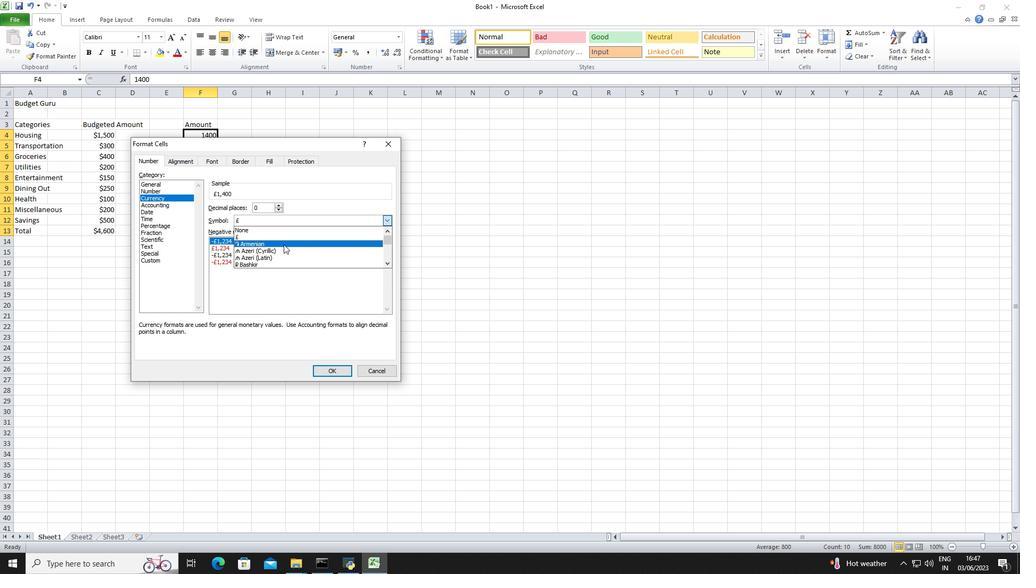 
Action: Mouse scrolled (287, 256) with delta (0, 0)
Screenshot: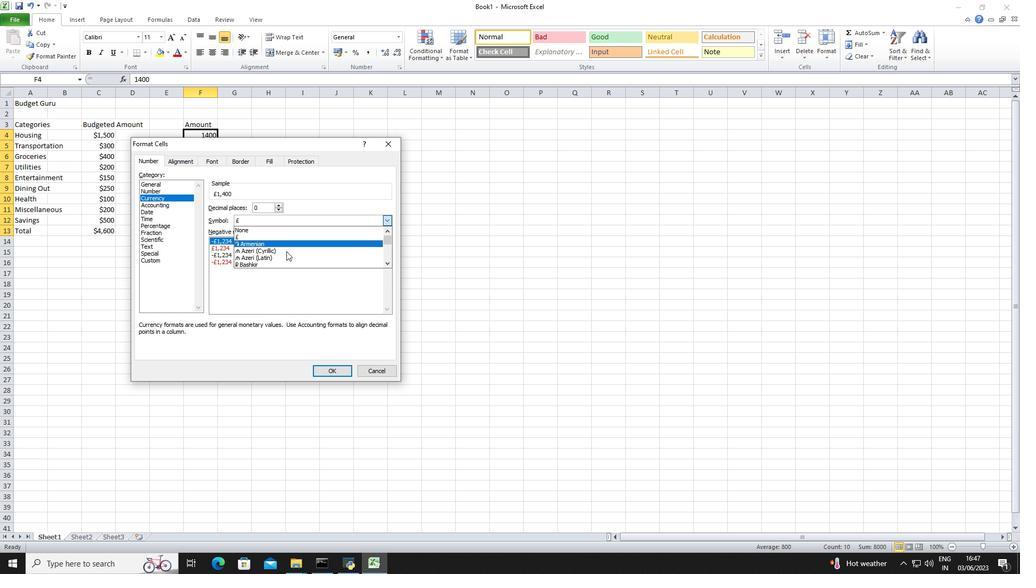 
Action: Mouse moved to (287, 258)
Screenshot: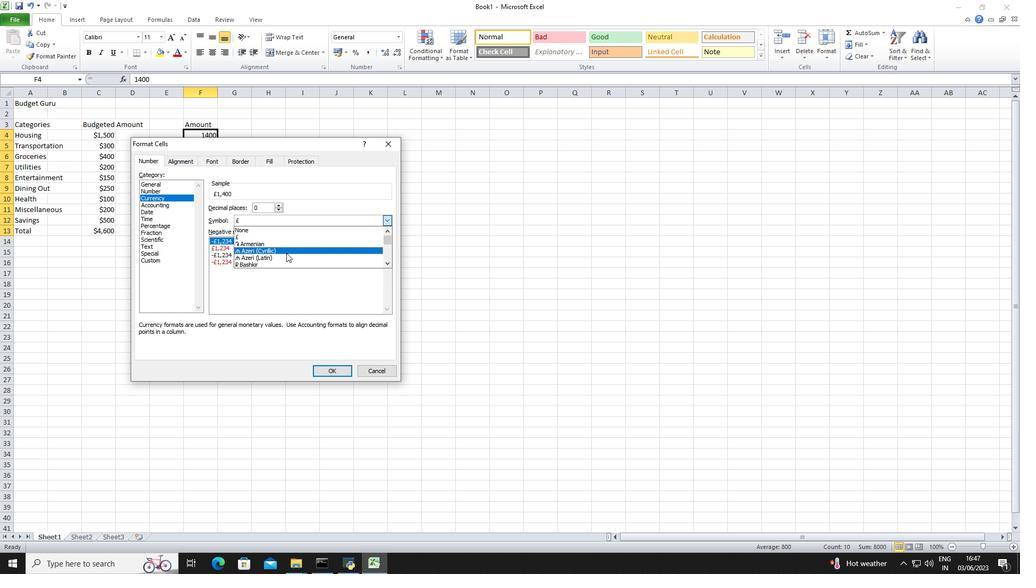 
Action: Mouse scrolled (287, 258) with delta (0, 0)
Screenshot: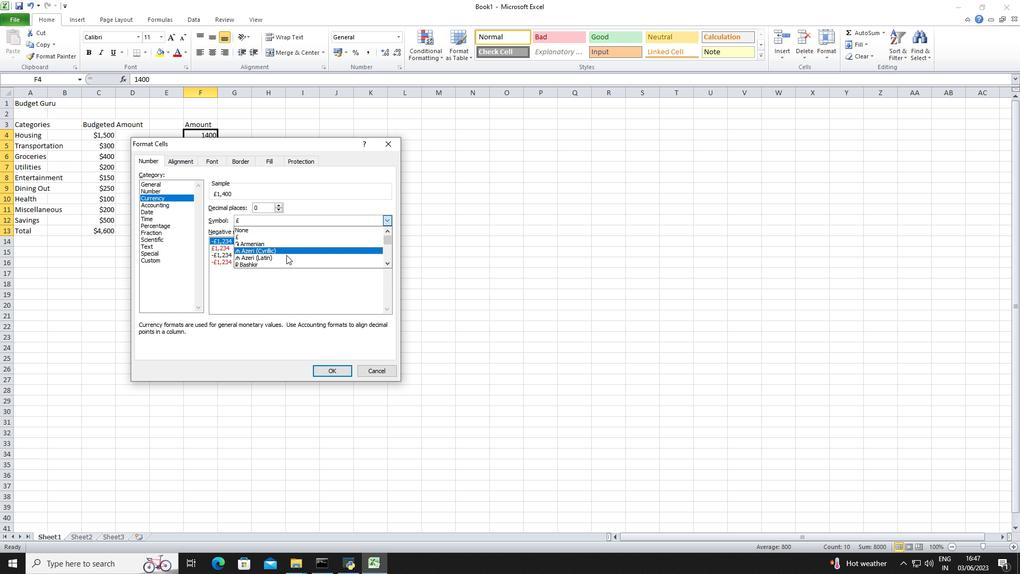 
Action: Mouse scrolled (287, 258) with delta (0, 0)
Screenshot: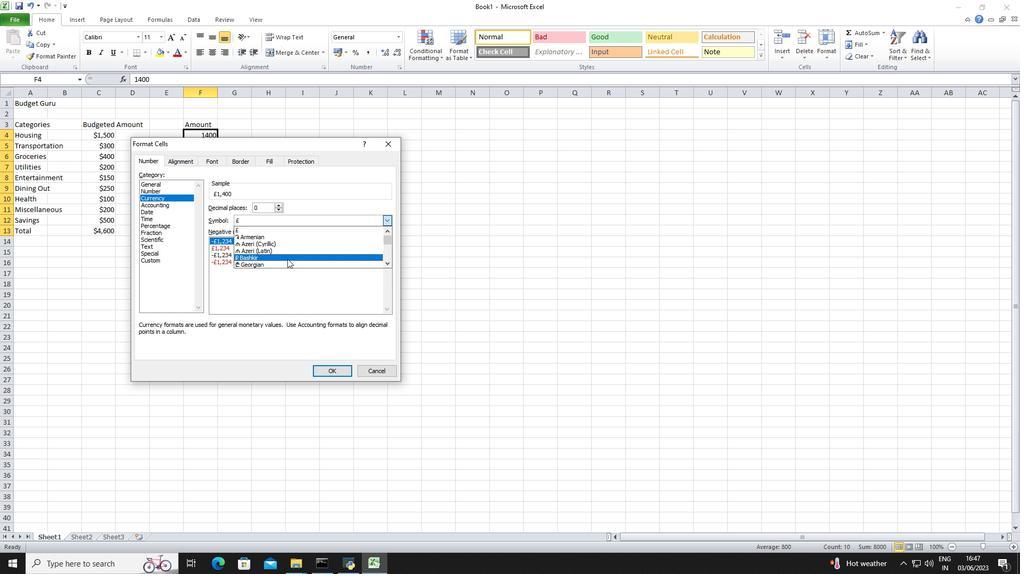 
Action: Mouse scrolled (287, 258) with delta (0, 0)
Screenshot: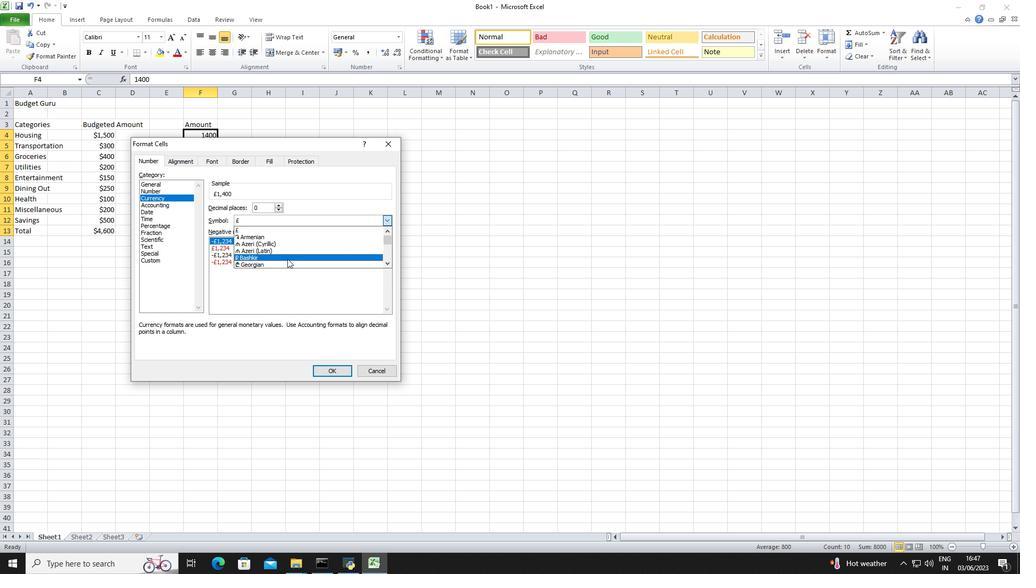 
Action: Mouse scrolled (287, 258) with delta (0, 0)
Screenshot: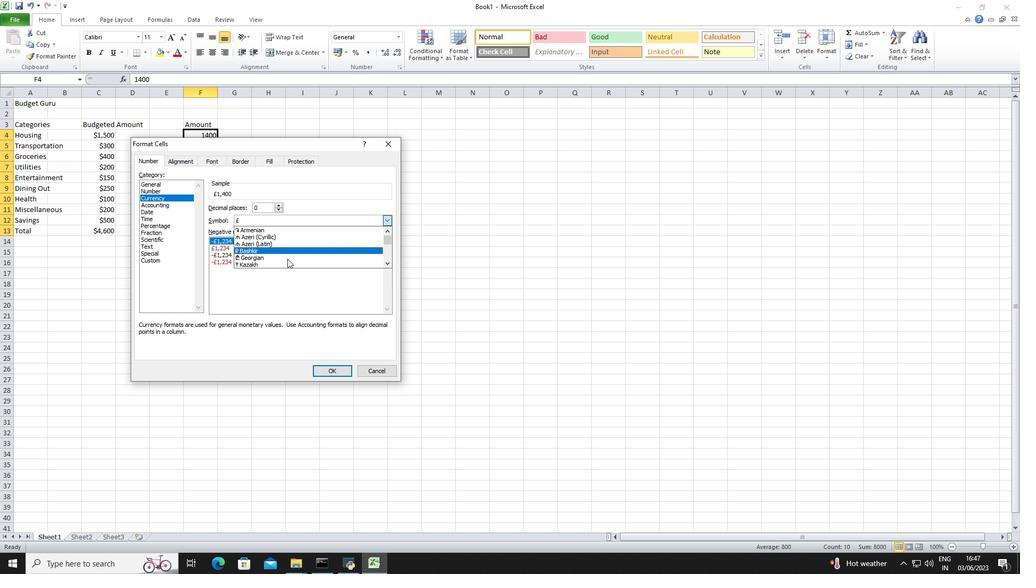 
Action: Mouse scrolled (287, 258) with delta (0, 0)
Screenshot: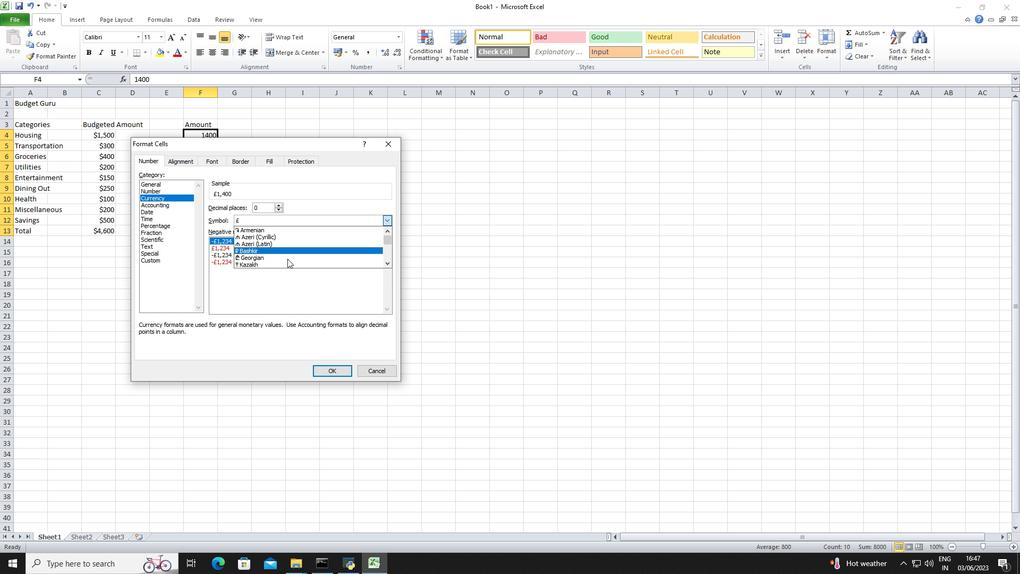 
Action: Mouse scrolled (287, 258) with delta (0, 0)
Screenshot: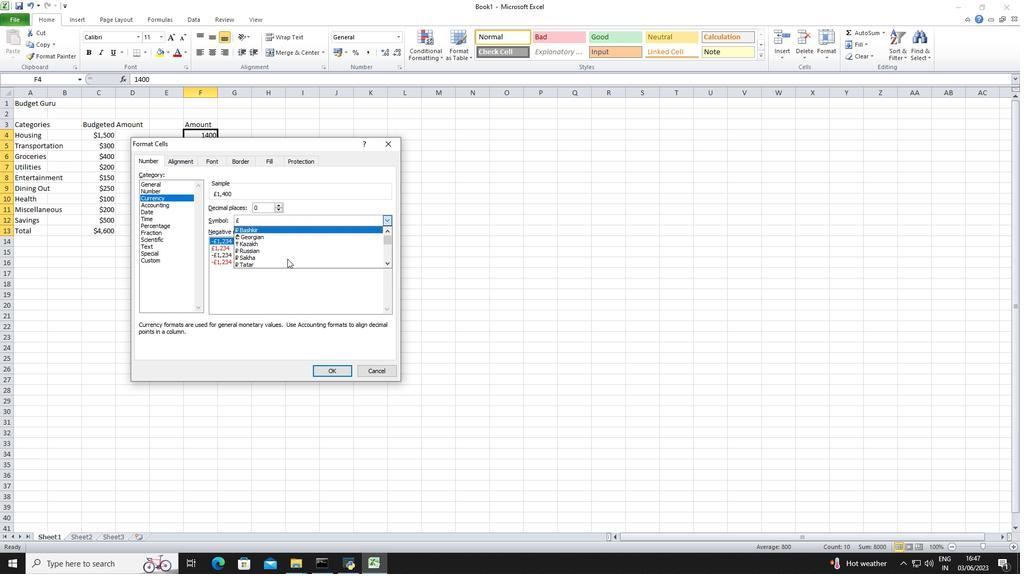 
Action: Mouse scrolled (287, 258) with delta (0, 0)
Screenshot: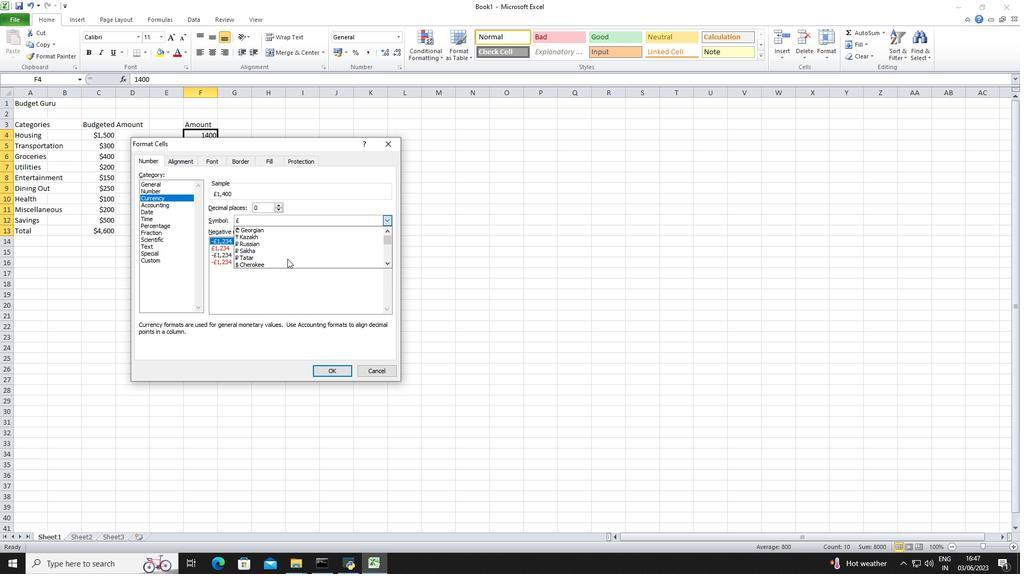 
Action: Mouse moved to (290, 263)
Screenshot: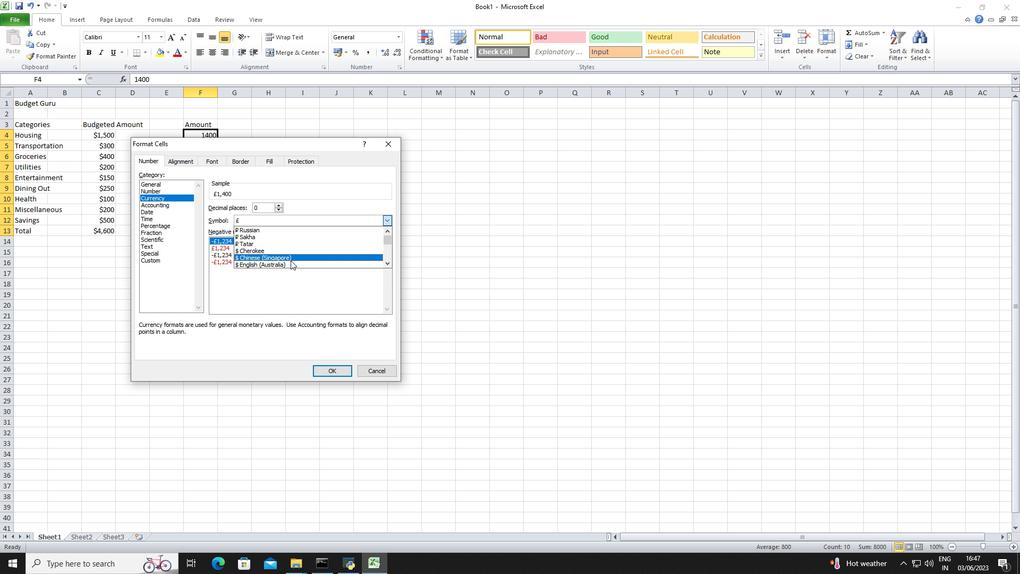 
Action: Mouse pressed left at (290, 263)
Screenshot: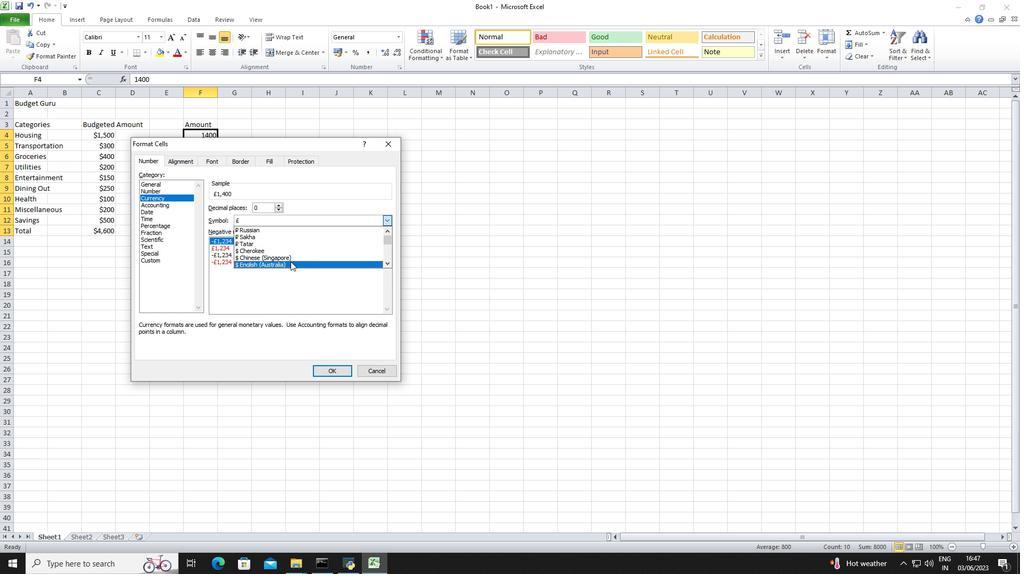 
Action: Mouse moved to (342, 375)
Screenshot: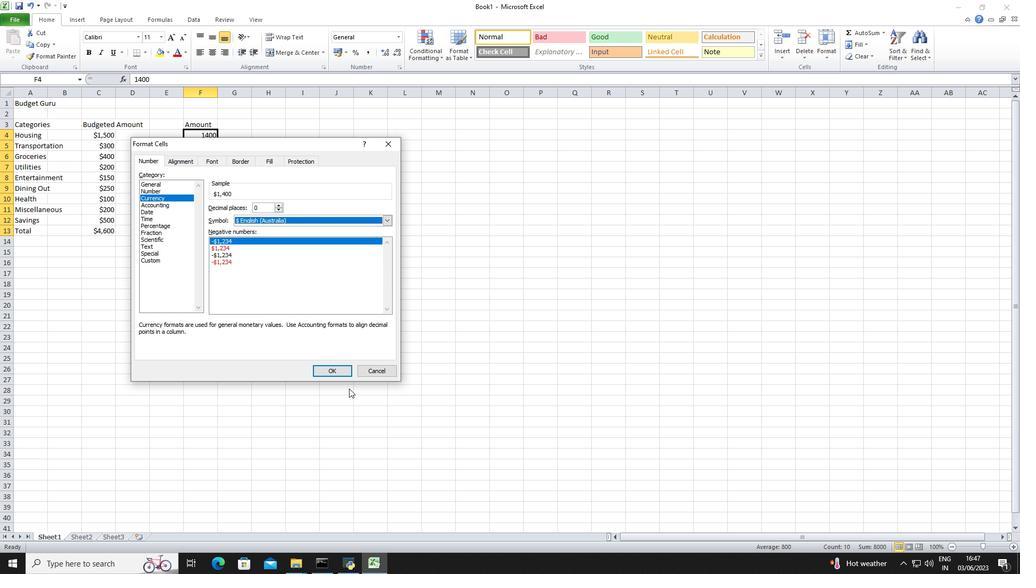 
Action: Mouse pressed left at (342, 375)
Screenshot: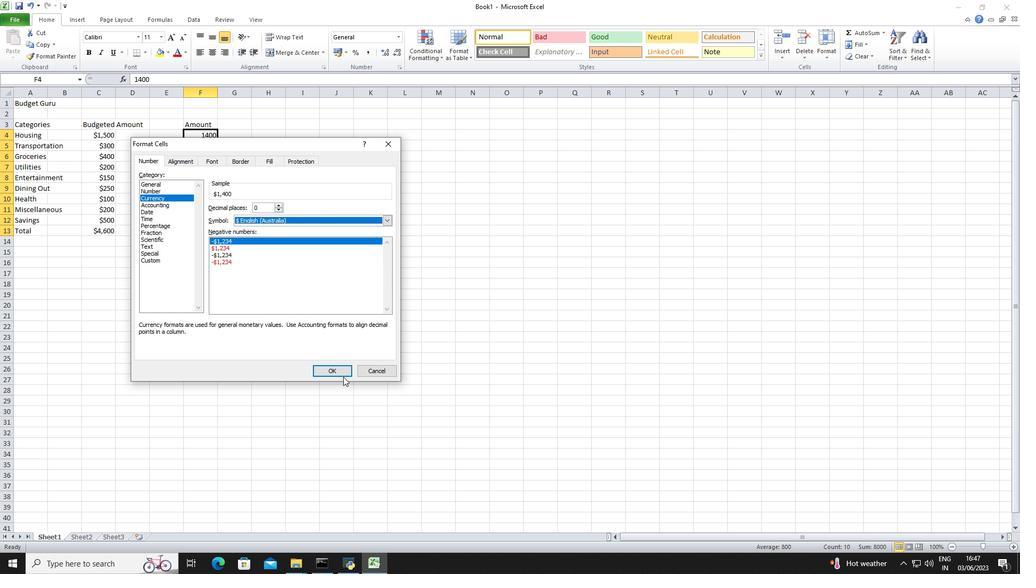 
Action: Mouse moved to (273, 124)
Screenshot: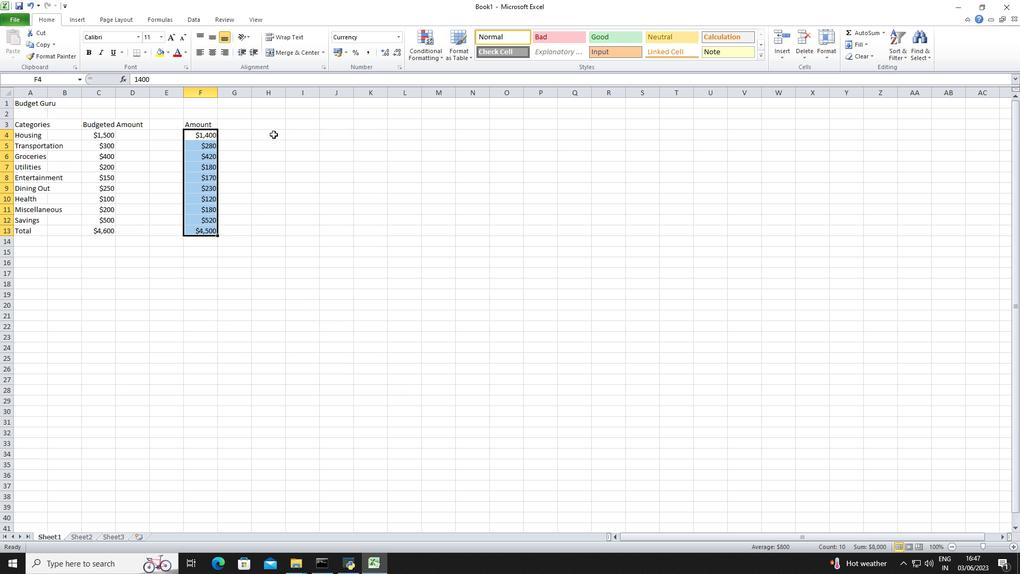 
Action: Mouse pressed left at (273, 124)
Screenshot: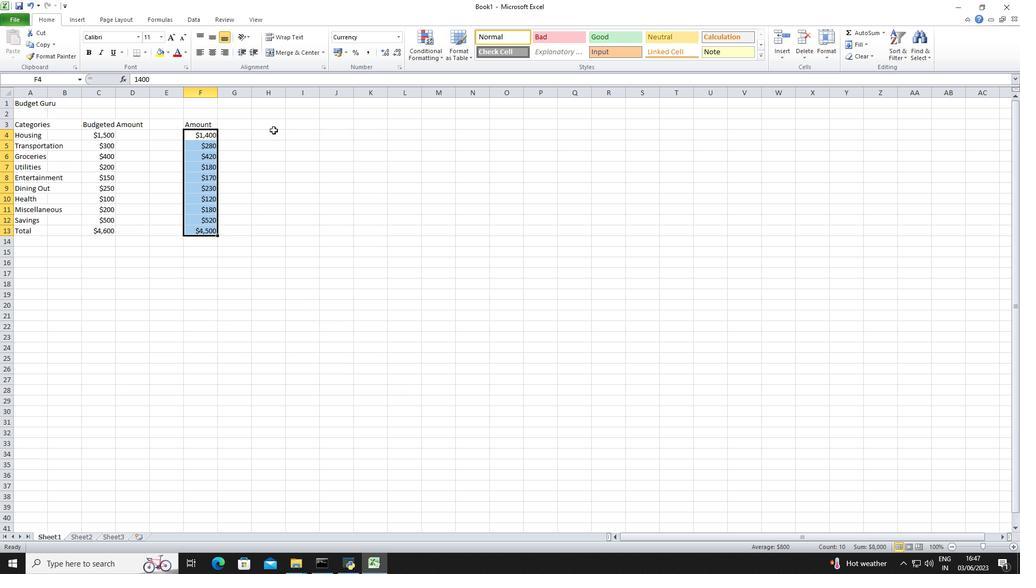 
Action: Key pressed <Key.shift>Difference<Key.down>=c4-f4<Key.enter>=c5-f5<Key.enter>=c6-f6<Key.enter>=c7-f7<Key.enter>=c8-f8<Key.enter>=c9-f9<Key.enter>=c10-f10<Key.enter>=c11-f11<Key.enter>=c12-f12<Key.enter>=c13-f13<Key.enter><Key.down><Key.right><Key.right>ctrl+S<Key.shift>Dashboard<Key.shift>Receipt<Key.shift>Archive
Screenshot: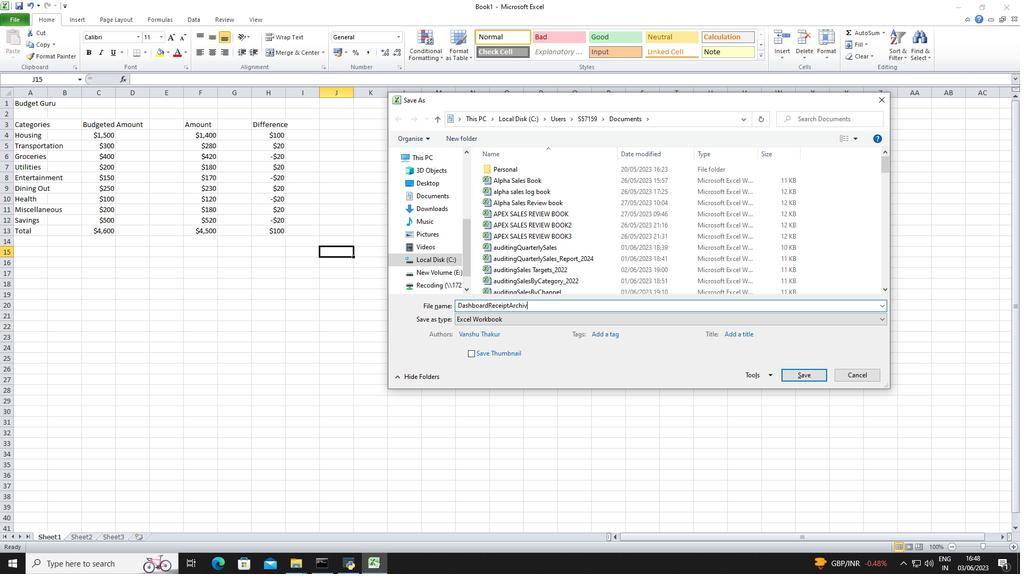
Action: Mouse moved to (820, 375)
Screenshot: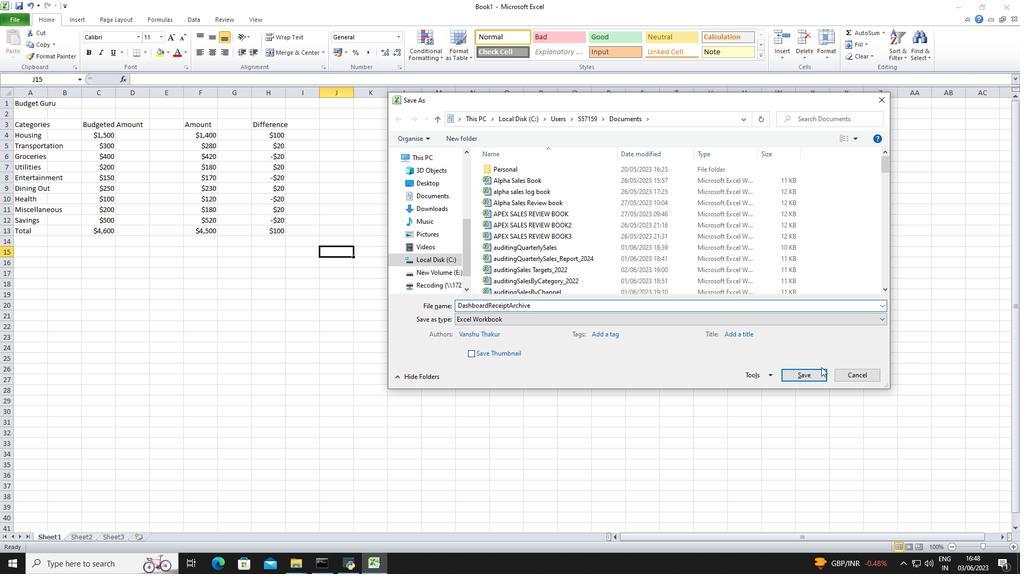 
Action: Mouse pressed left at (820, 375)
Screenshot: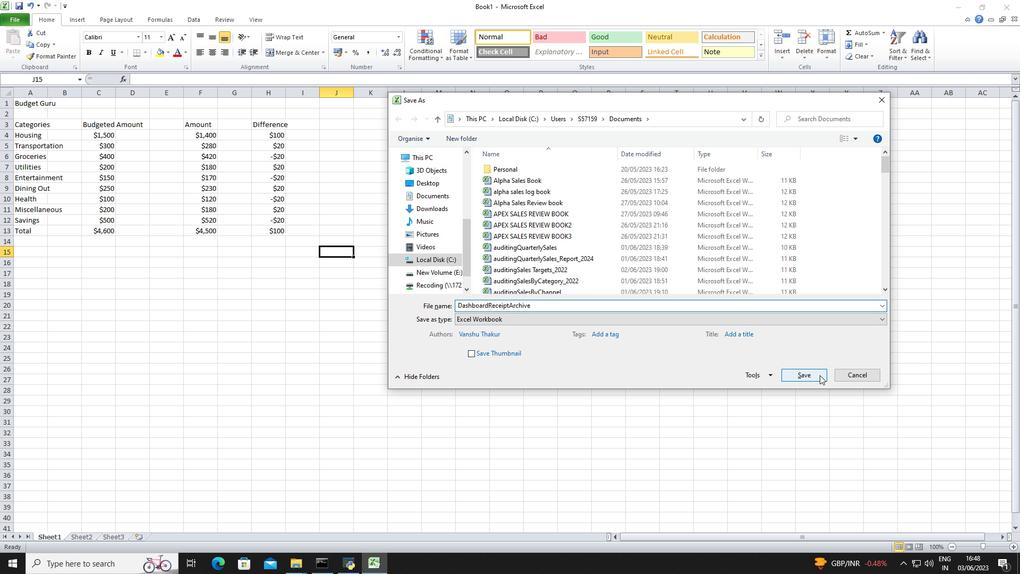 
